 Task: In the Contact  Mia_Taylor@Tutanota.com; add deal stage: 'Presentation scheduled'; Add amount '100000'; Select Deal Type: New Business; Select priority: 'High'; Associate deal with contact: choose any two contacts and company: Select any company.. Logged in from softage.1@softage.net
Action: Mouse moved to (85, 57)
Screenshot: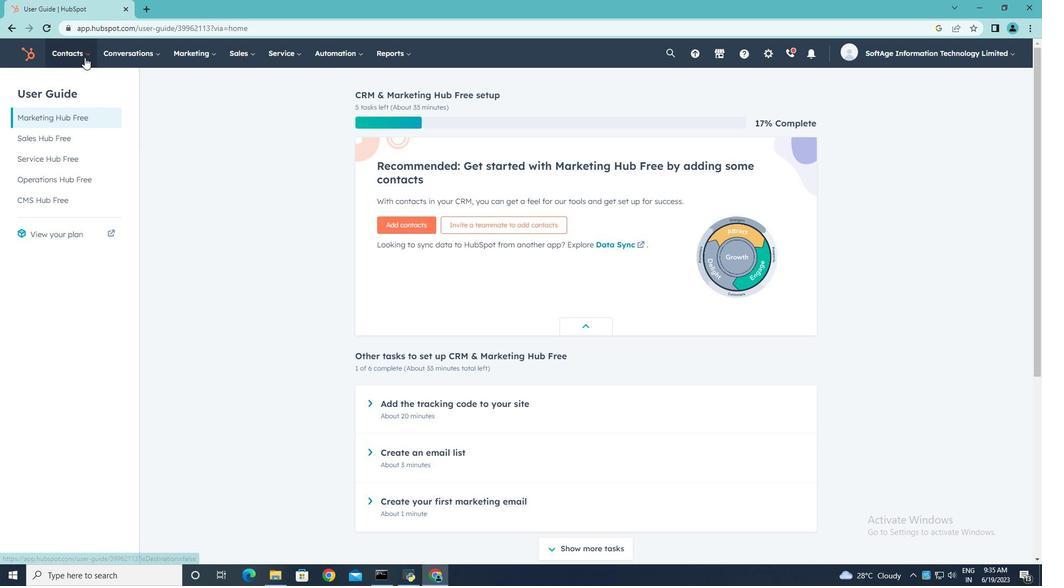 
Action: Mouse pressed left at (85, 57)
Screenshot: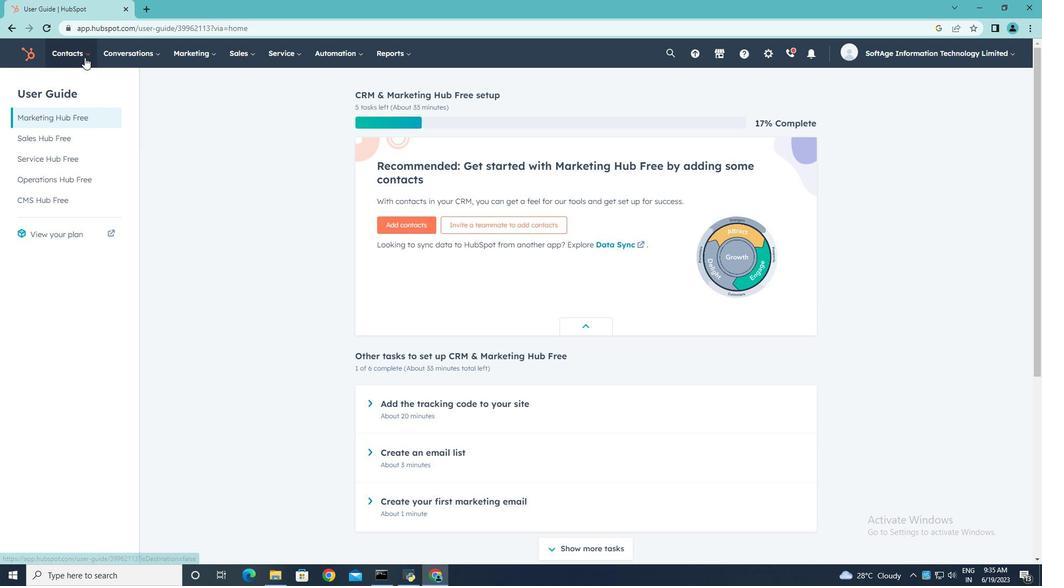
Action: Mouse moved to (81, 83)
Screenshot: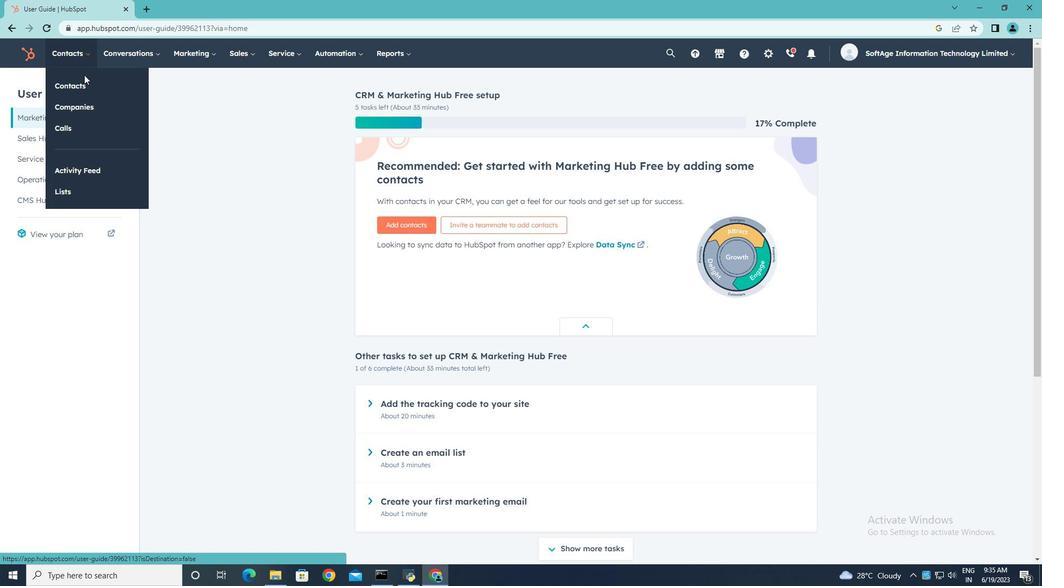 
Action: Mouse pressed left at (81, 83)
Screenshot: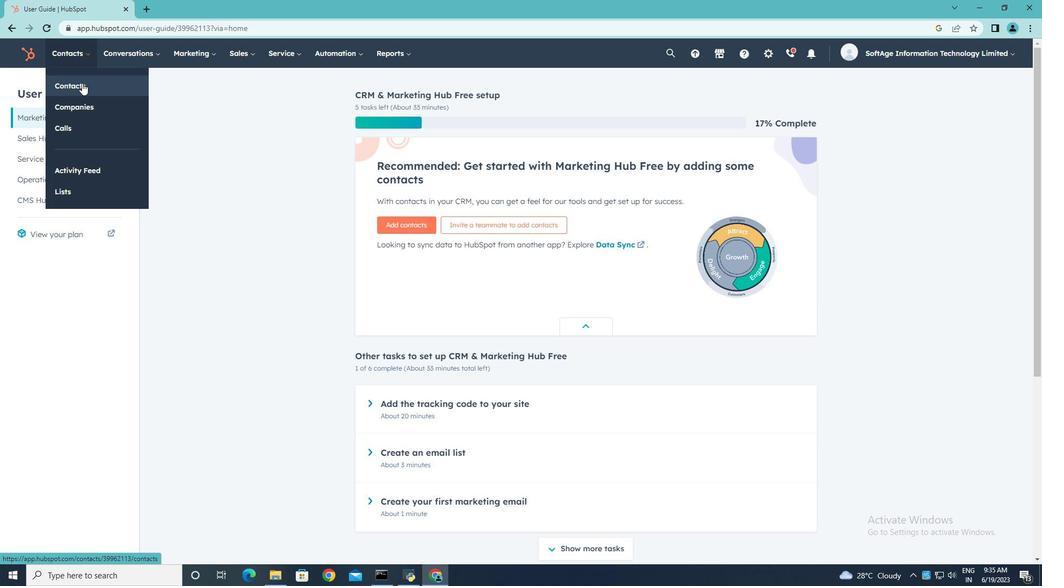 
Action: Mouse moved to (123, 176)
Screenshot: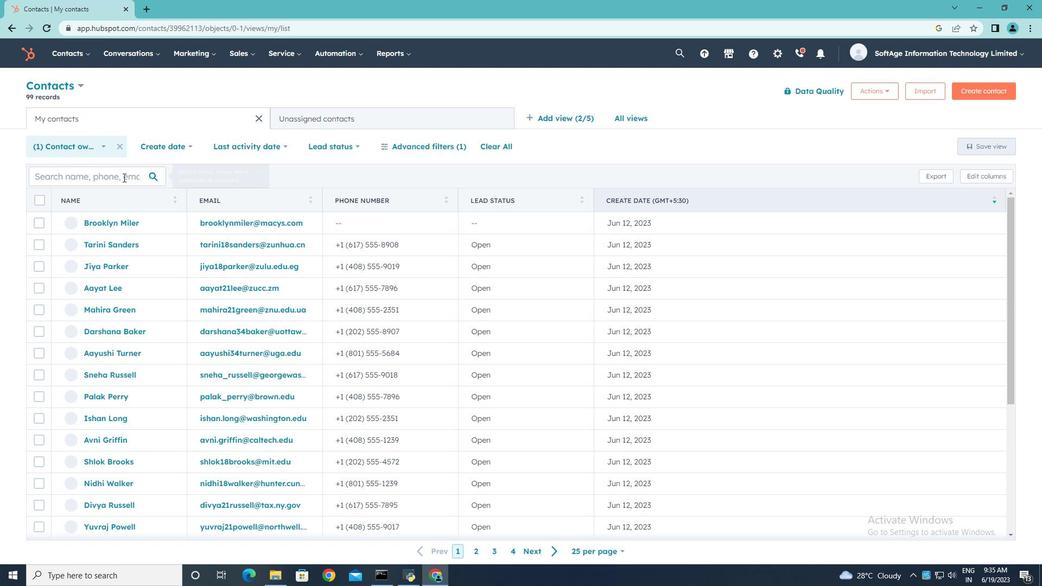 
Action: Mouse pressed left at (123, 176)
Screenshot: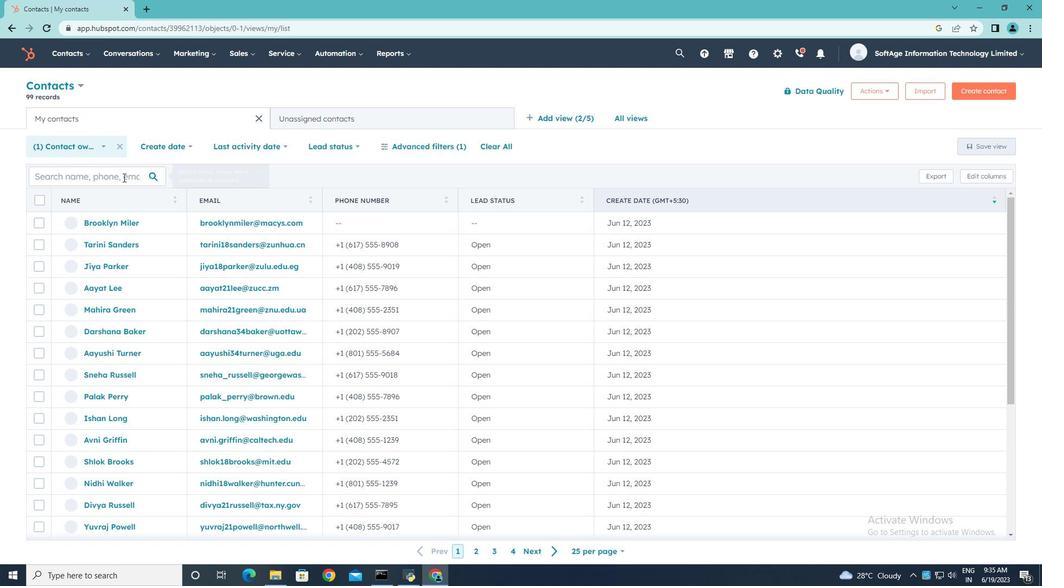 
Action: Key pressed <Key.shift>Mia<Key.shift_r>_<Key.shift>Tayo<Key.backspace>lor<Key.shift>@<Key.shift>Tutanota.com
Screenshot: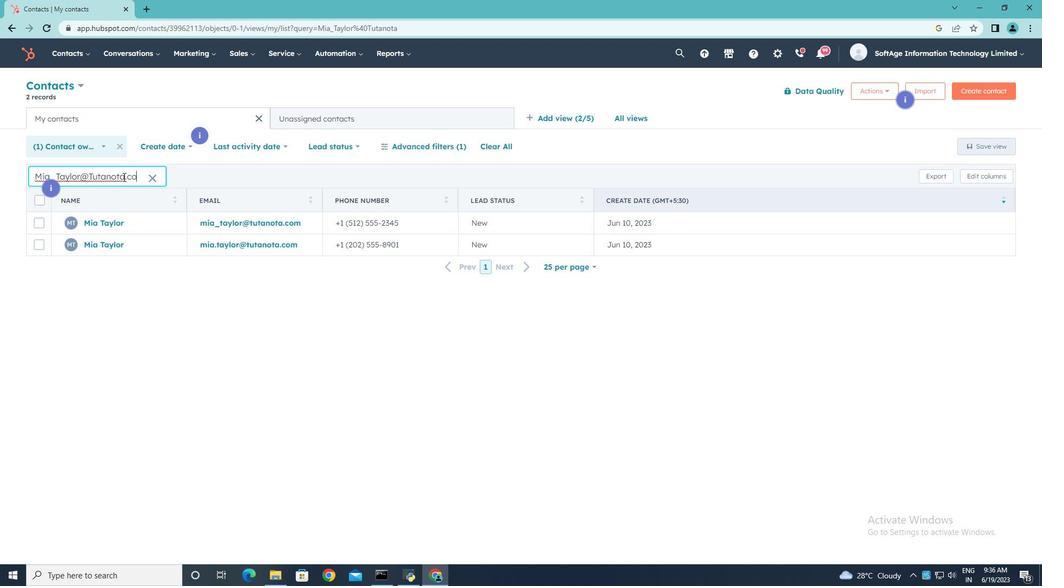 
Action: Mouse moved to (117, 223)
Screenshot: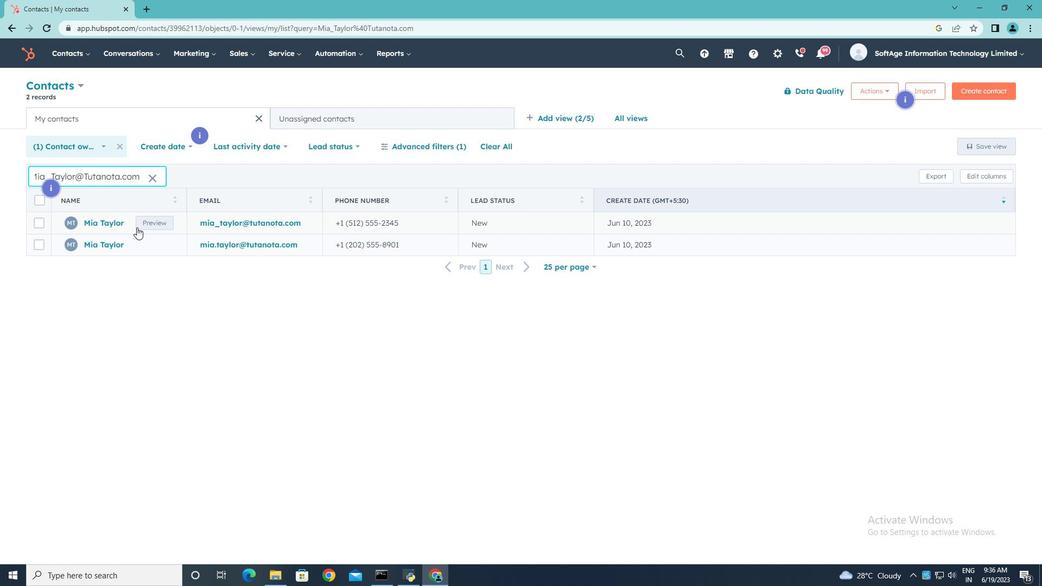 
Action: Mouse pressed left at (117, 223)
Screenshot: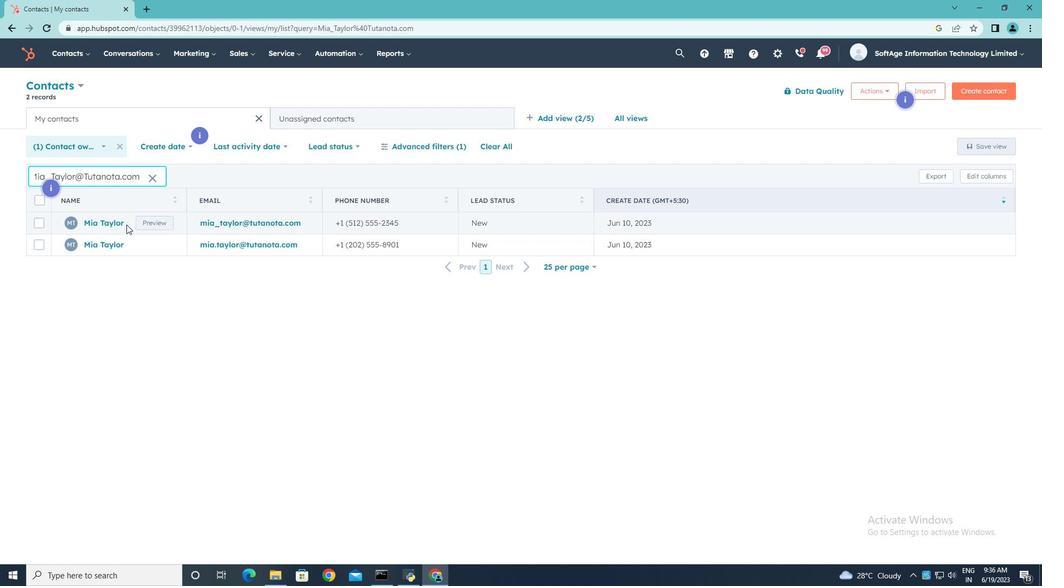 
Action: Mouse moved to (701, 379)
Screenshot: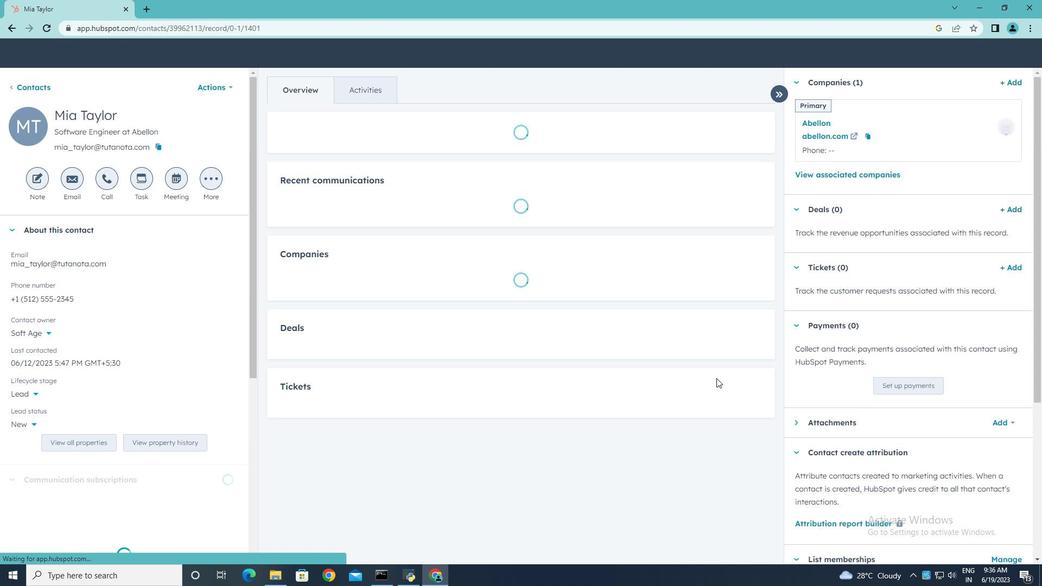 
Action: Mouse scrolled (701, 379) with delta (0, 0)
Screenshot: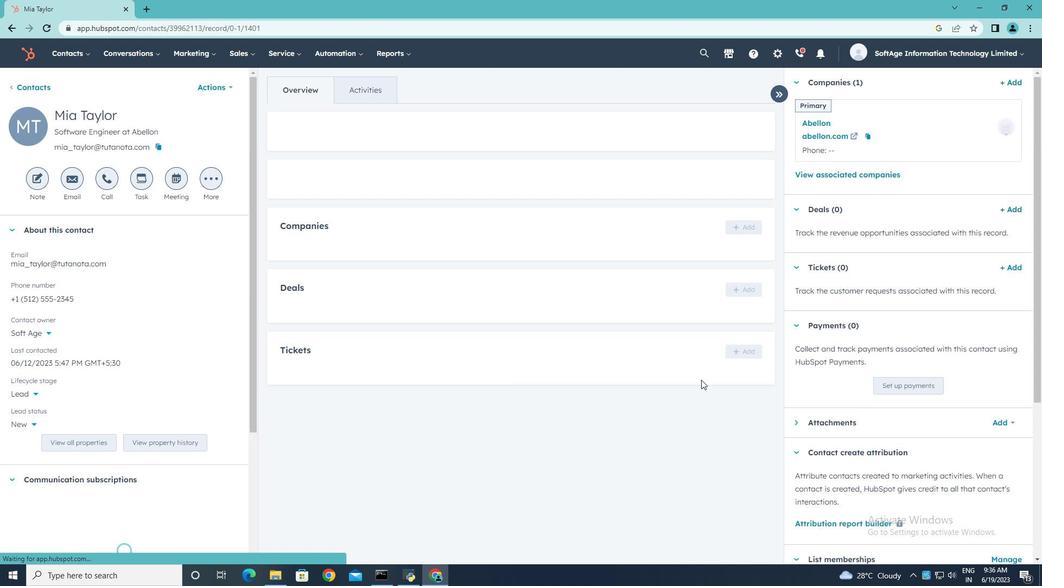 
Action: Mouse scrolled (701, 379) with delta (0, 0)
Screenshot: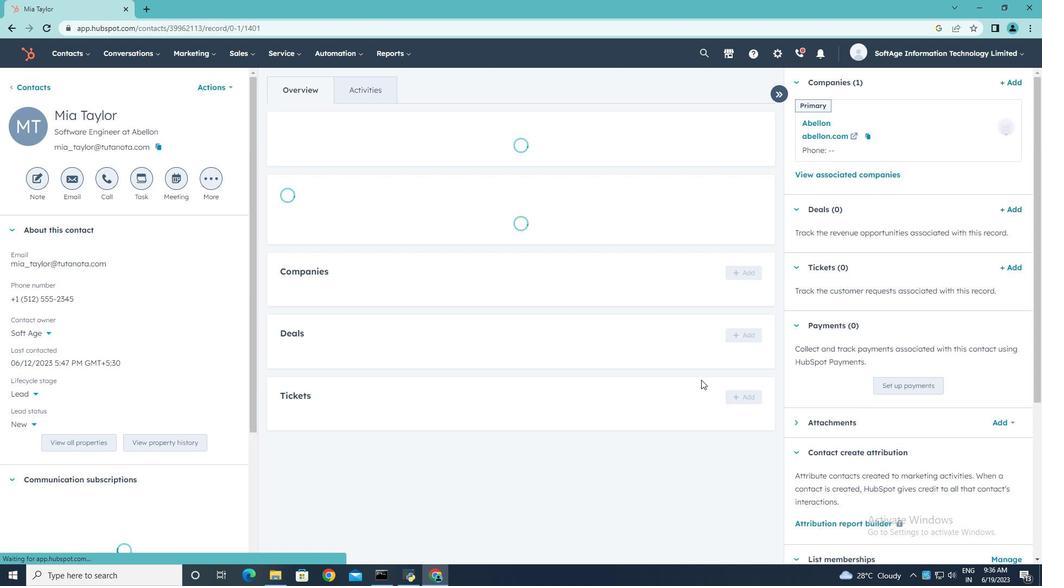 
Action: Mouse scrolled (701, 379) with delta (0, 0)
Screenshot: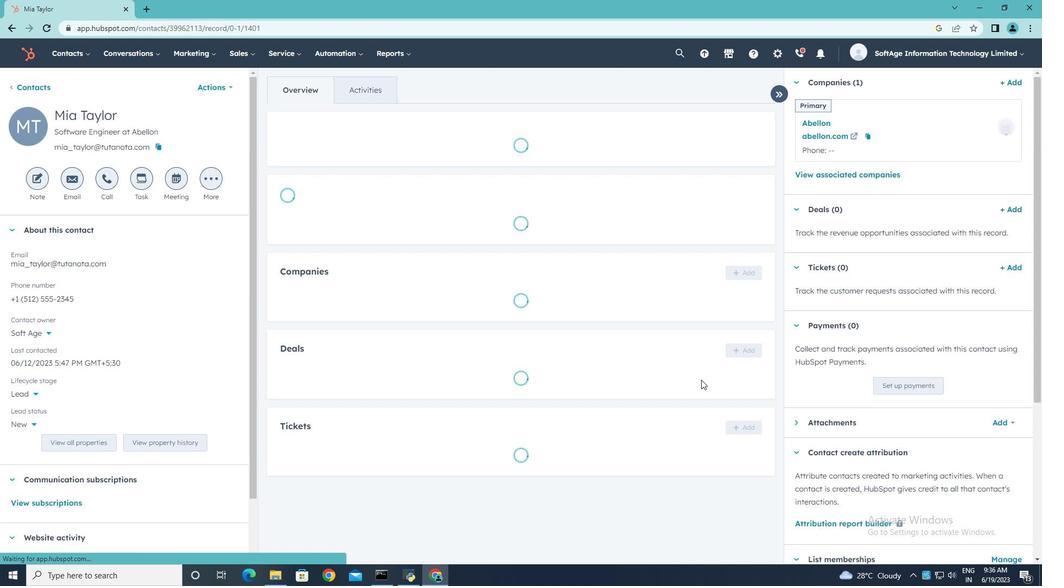 
Action: Mouse scrolled (701, 379) with delta (0, 0)
Screenshot: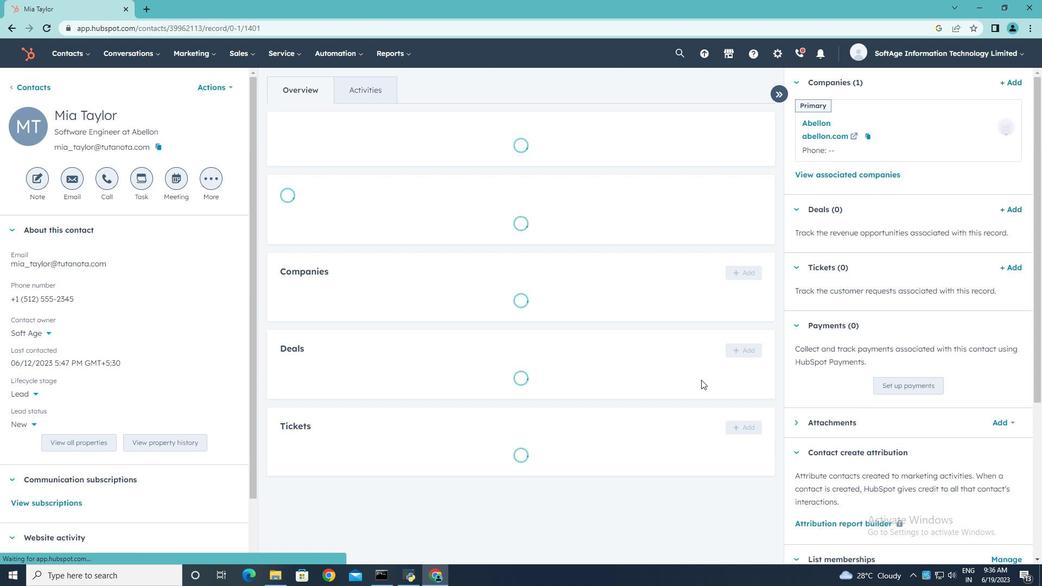 
Action: Mouse scrolled (701, 379) with delta (0, 0)
Screenshot: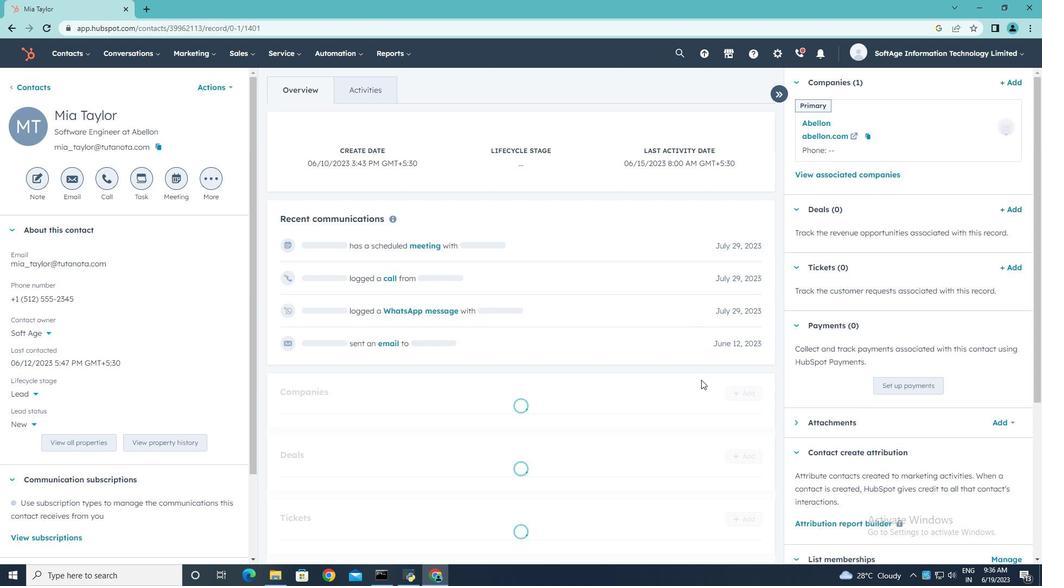
Action: Mouse scrolled (701, 379) with delta (0, 0)
Screenshot: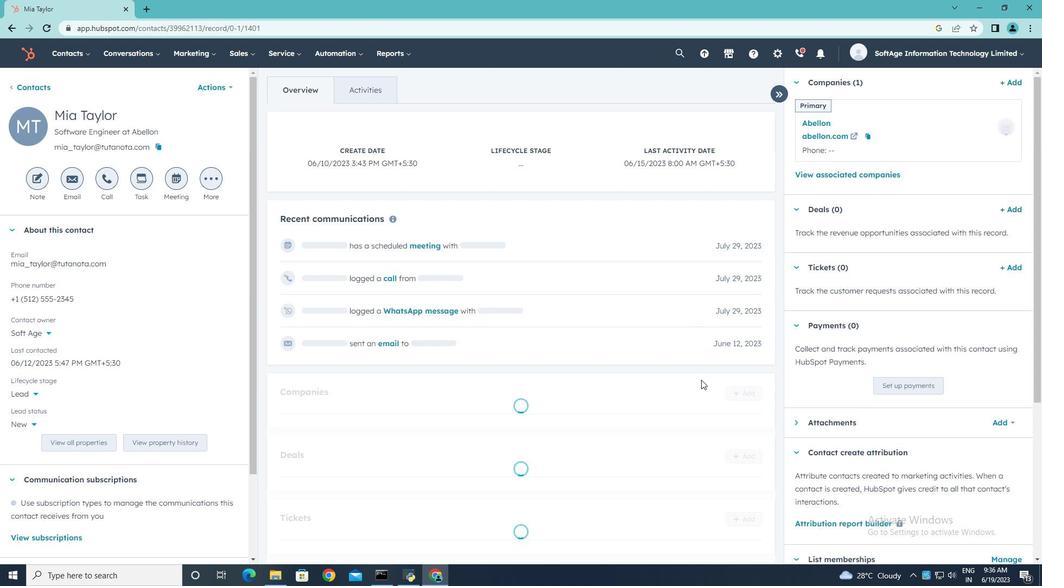 
Action: Mouse scrolled (701, 379) with delta (0, 0)
Screenshot: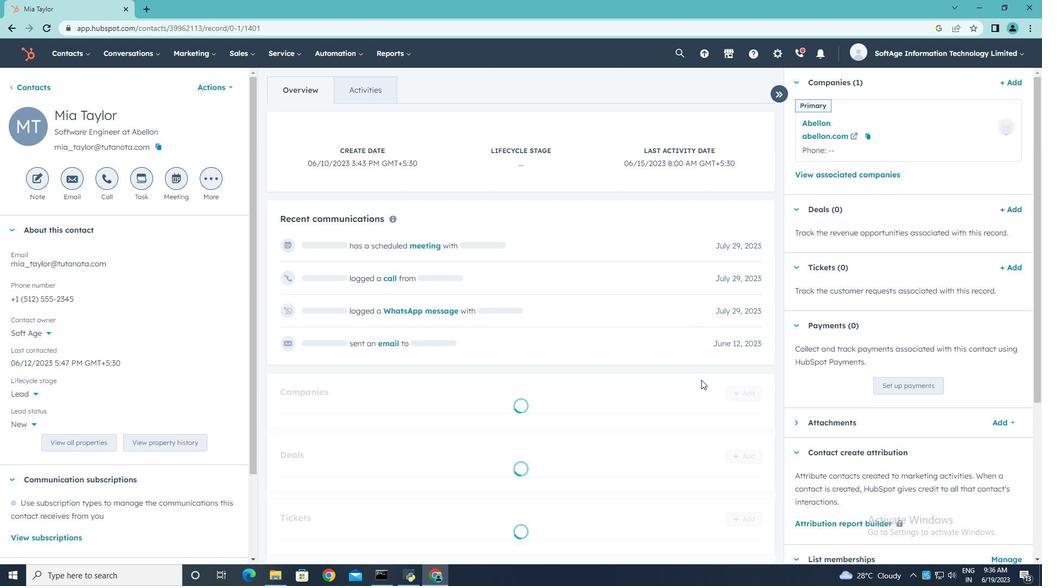 
Action: Mouse scrolled (701, 379) with delta (0, 0)
Screenshot: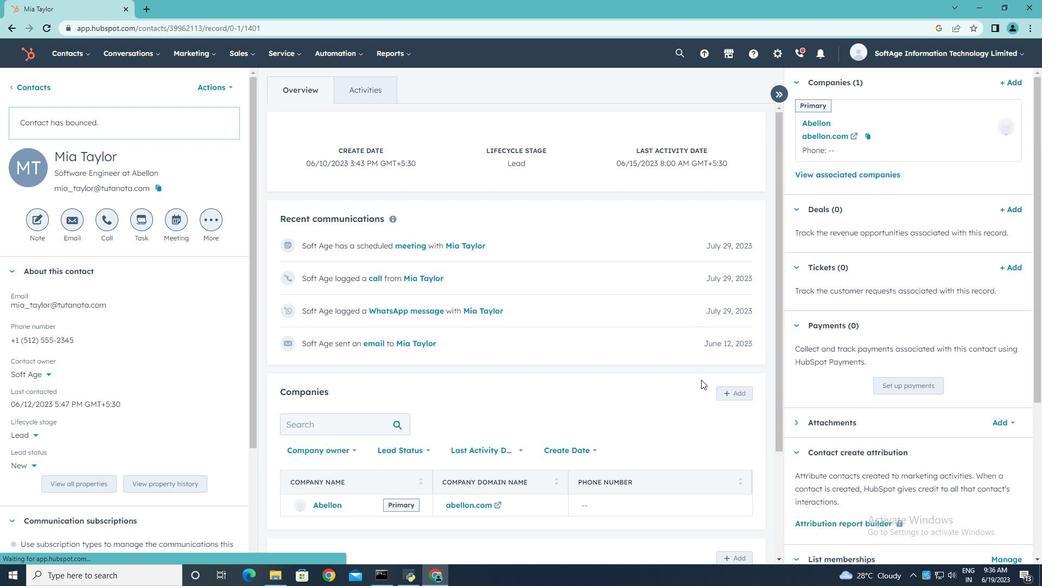 
Action: Mouse scrolled (701, 379) with delta (0, 0)
Screenshot: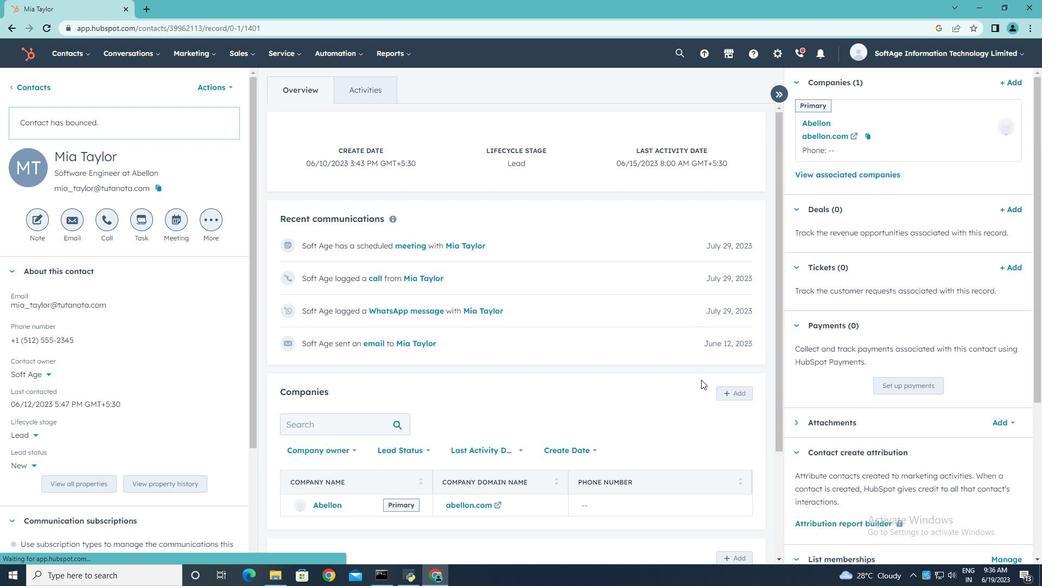 
Action: Mouse scrolled (701, 379) with delta (0, 0)
Screenshot: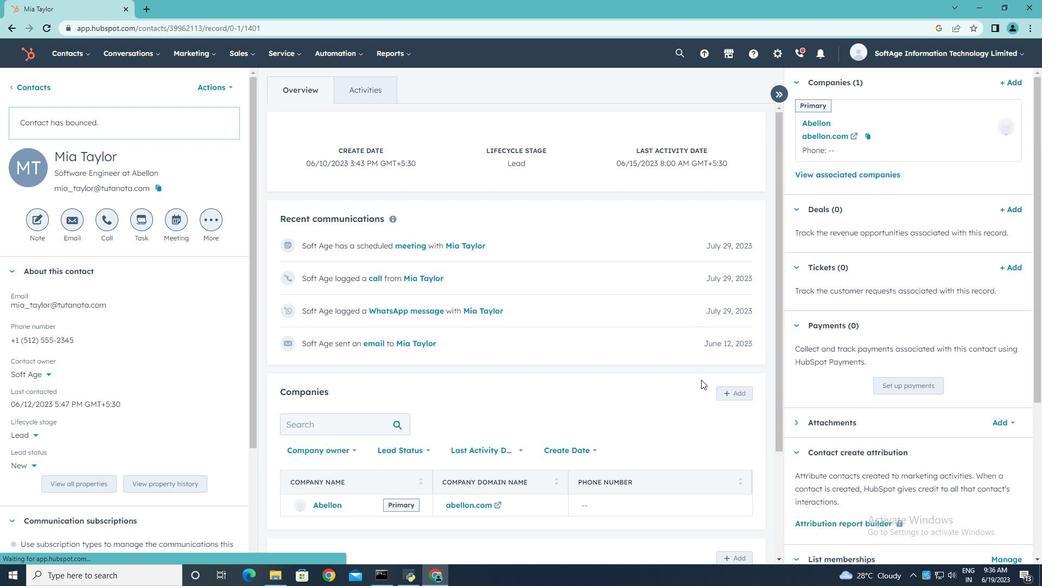 
Action: Mouse moved to (732, 414)
Screenshot: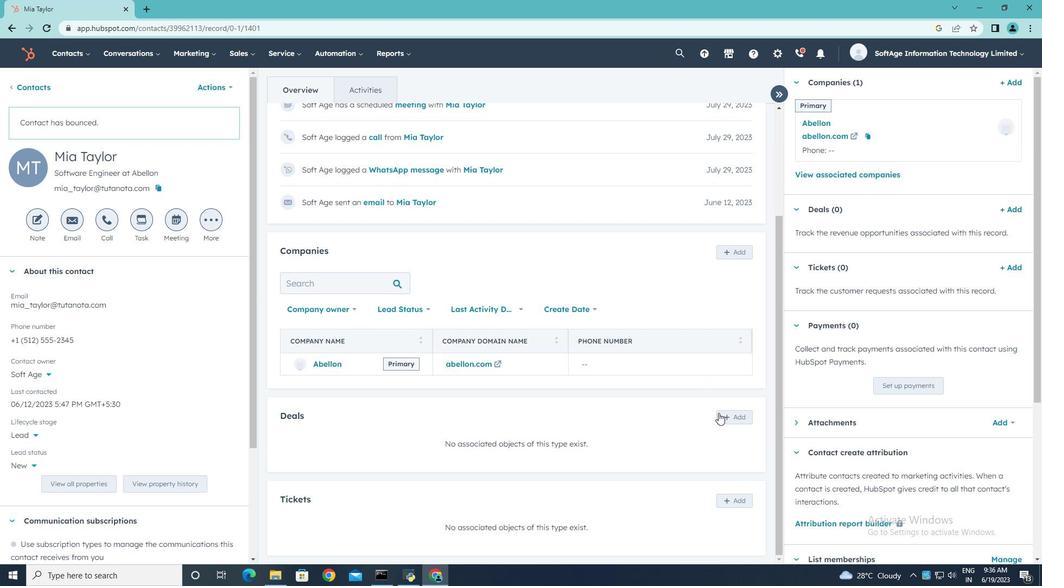
Action: Mouse pressed left at (732, 414)
Screenshot: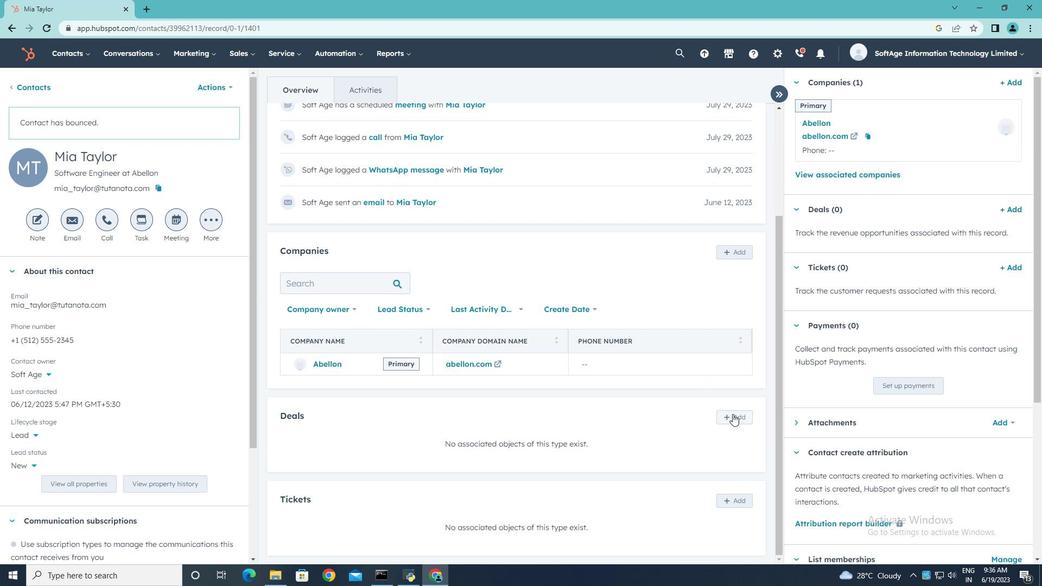 
Action: Mouse moved to (996, 280)
Screenshot: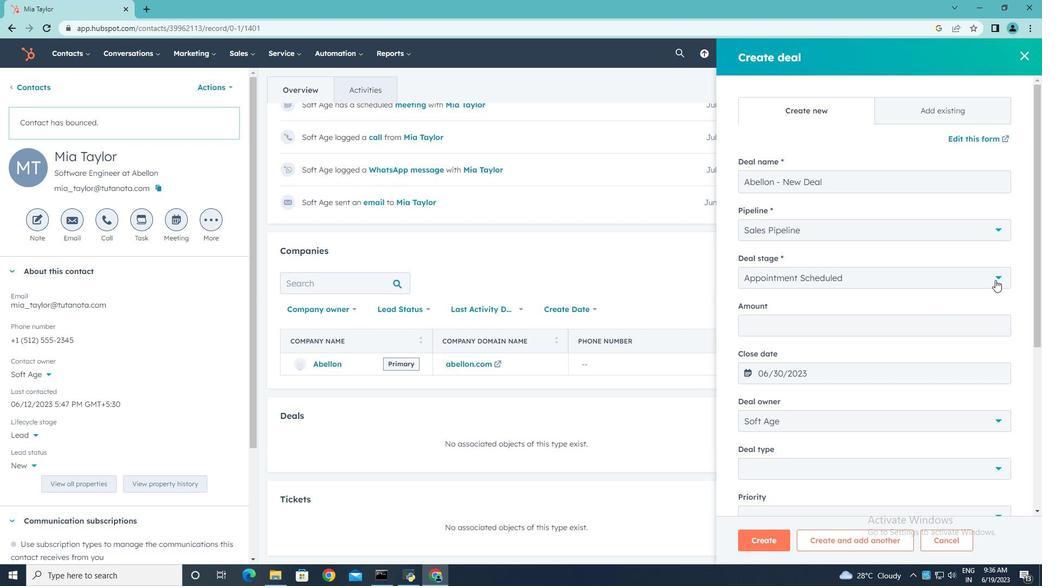 
Action: Mouse pressed left at (996, 280)
Screenshot: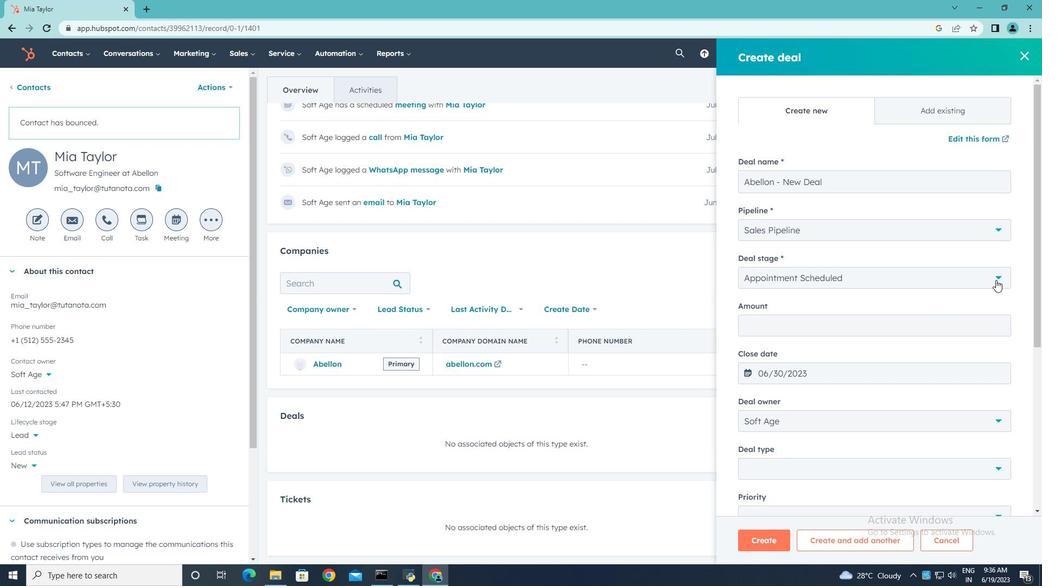 
Action: Mouse moved to (881, 376)
Screenshot: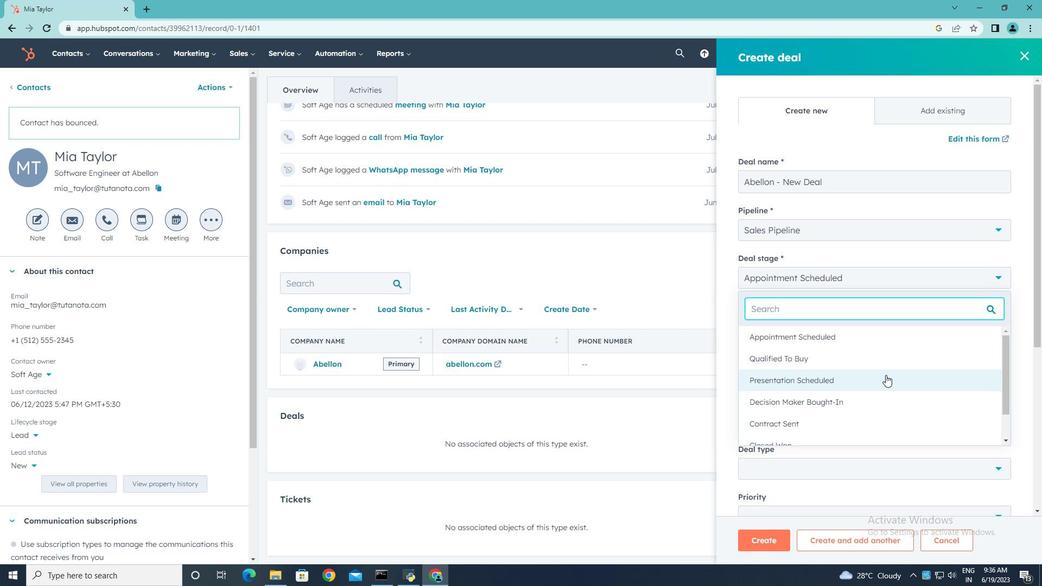 
Action: Mouse pressed left at (881, 376)
Screenshot: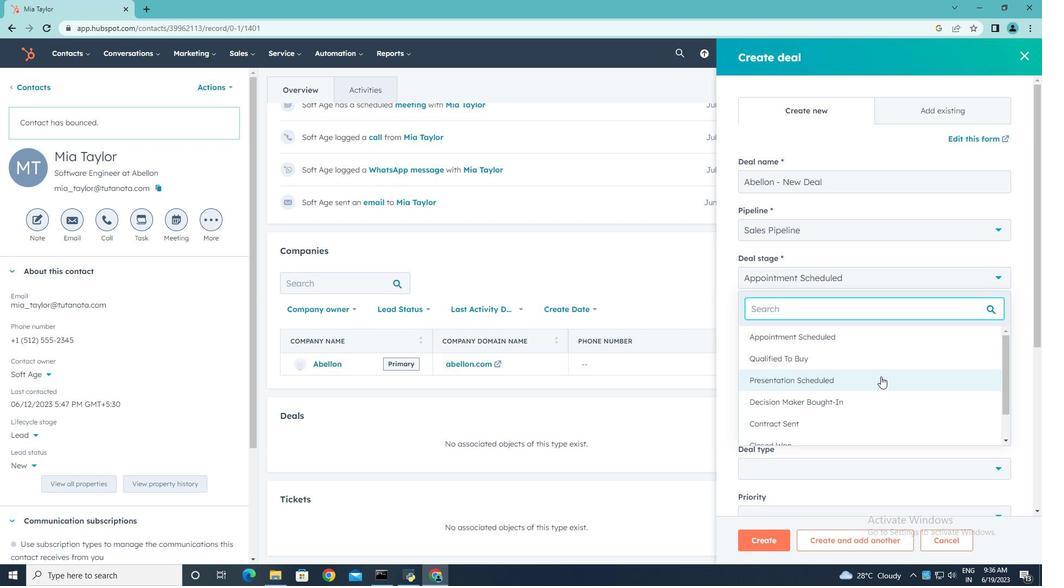 
Action: Mouse moved to (800, 324)
Screenshot: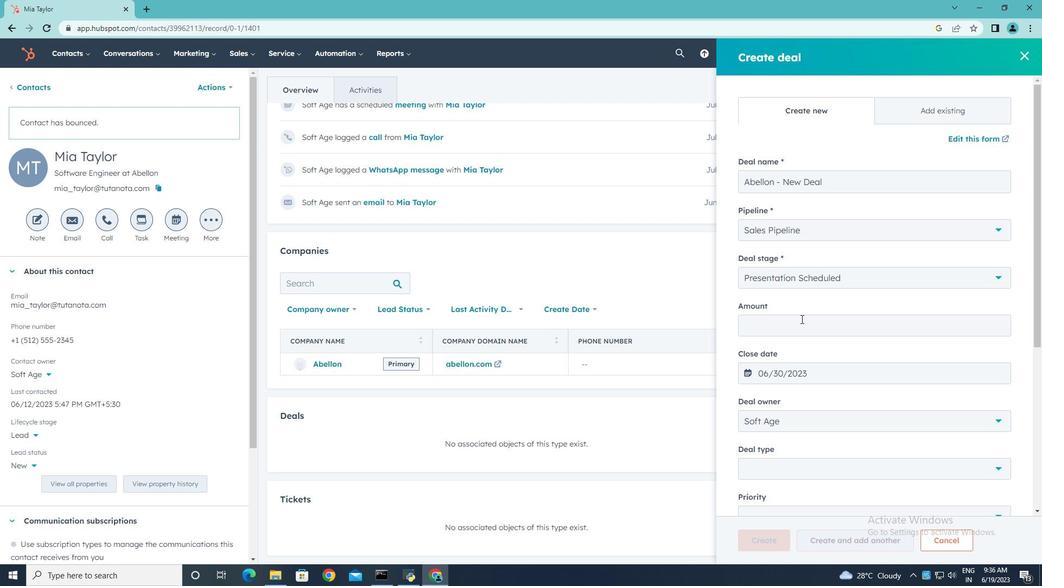 
Action: Mouse pressed left at (800, 324)
Screenshot: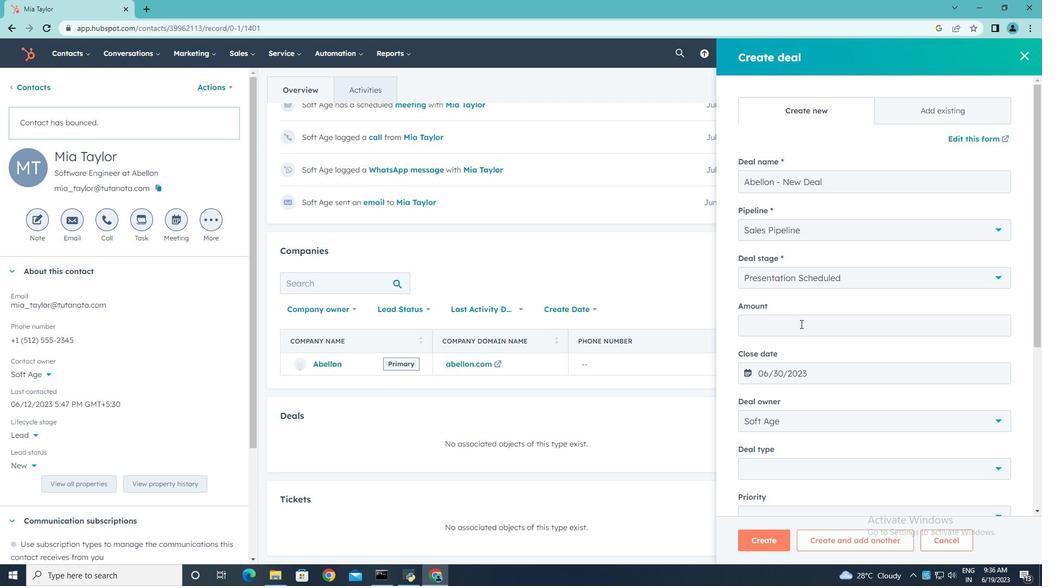 
Action: Key pressed 100000
Screenshot: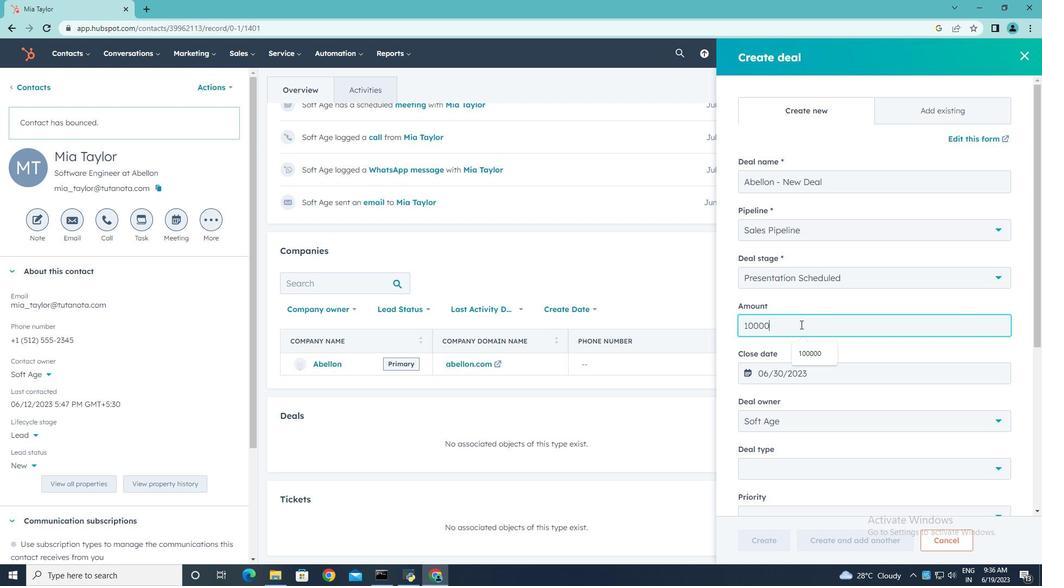
Action: Mouse moved to (997, 469)
Screenshot: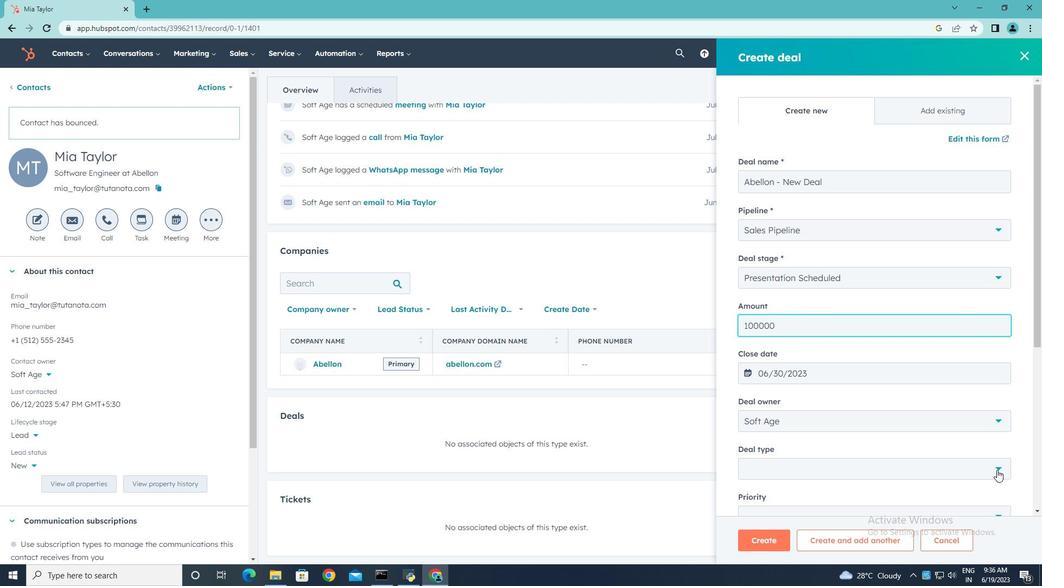 
Action: Mouse pressed left at (997, 469)
Screenshot: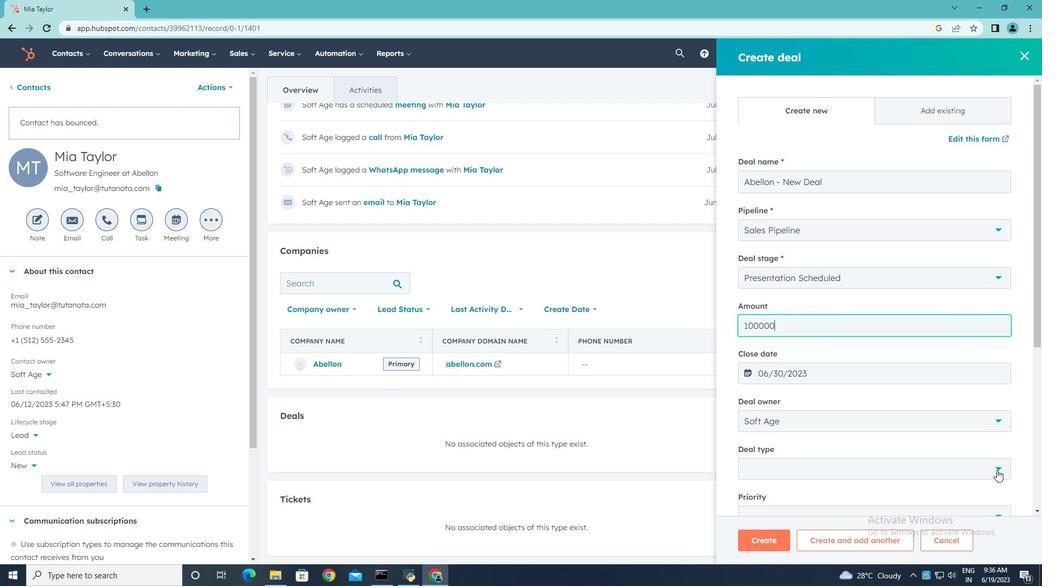
Action: Mouse moved to (808, 520)
Screenshot: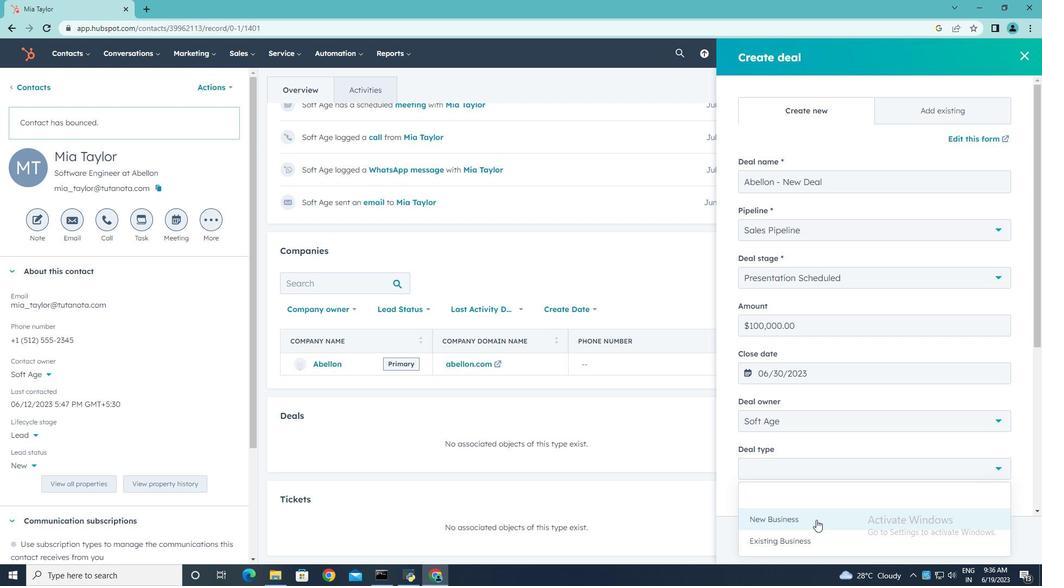 
Action: Mouse pressed left at (808, 520)
Screenshot: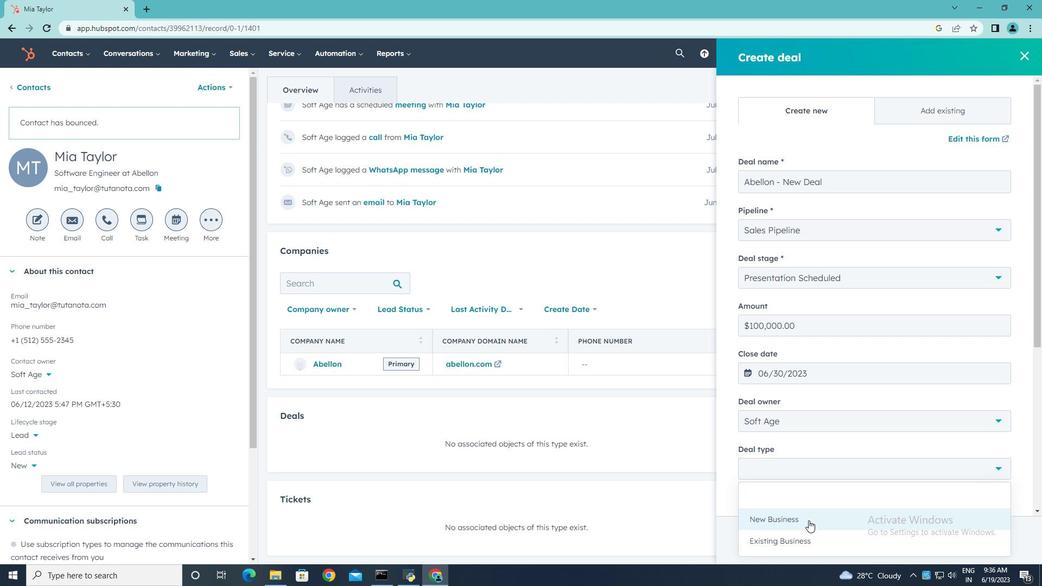 
Action: Mouse moved to (868, 493)
Screenshot: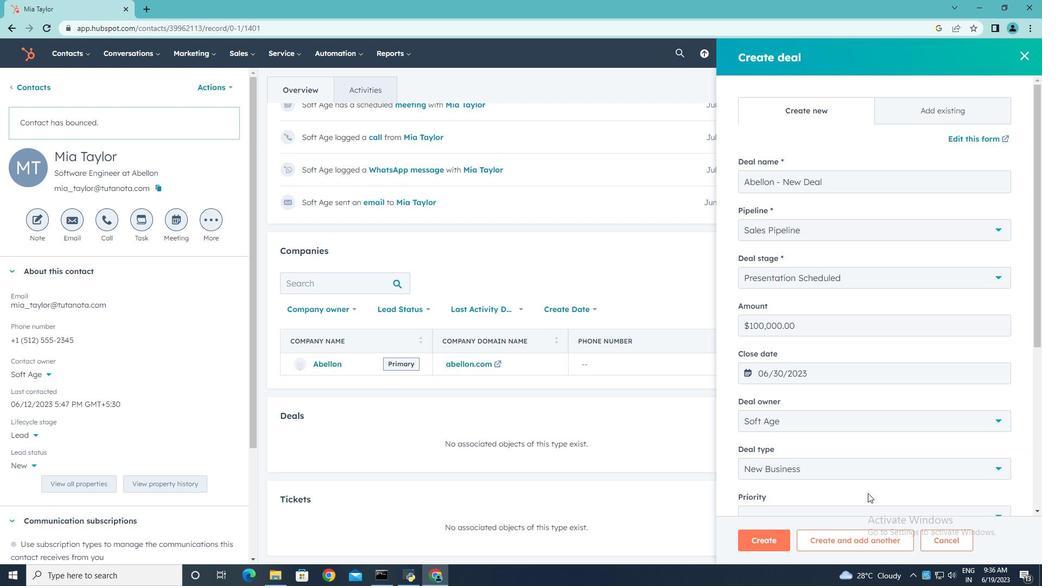 
Action: Mouse scrolled (868, 492) with delta (0, 0)
Screenshot: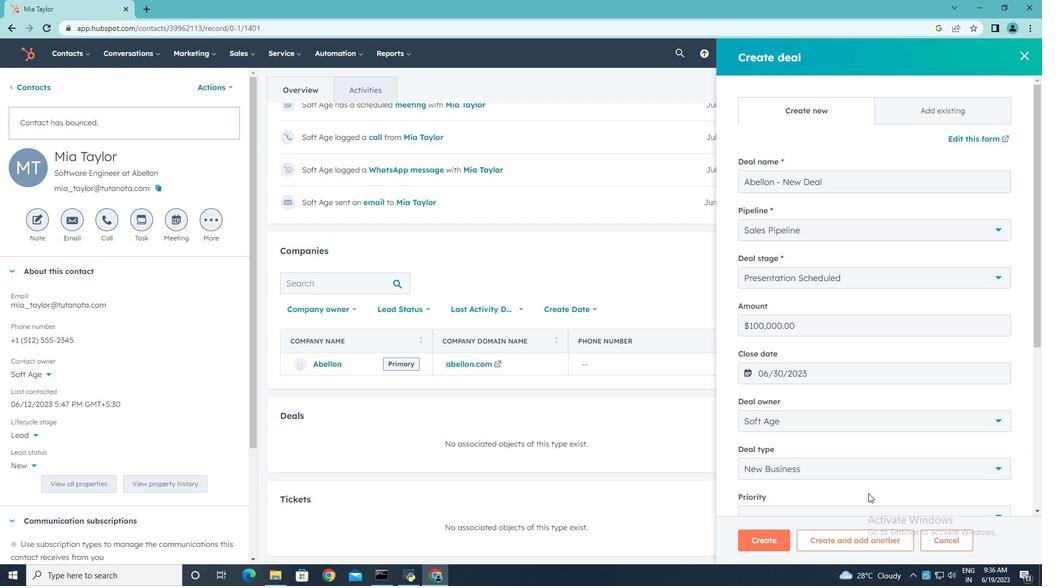 
Action: Mouse scrolled (868, 492) with delta (0, 0)
Screenshot: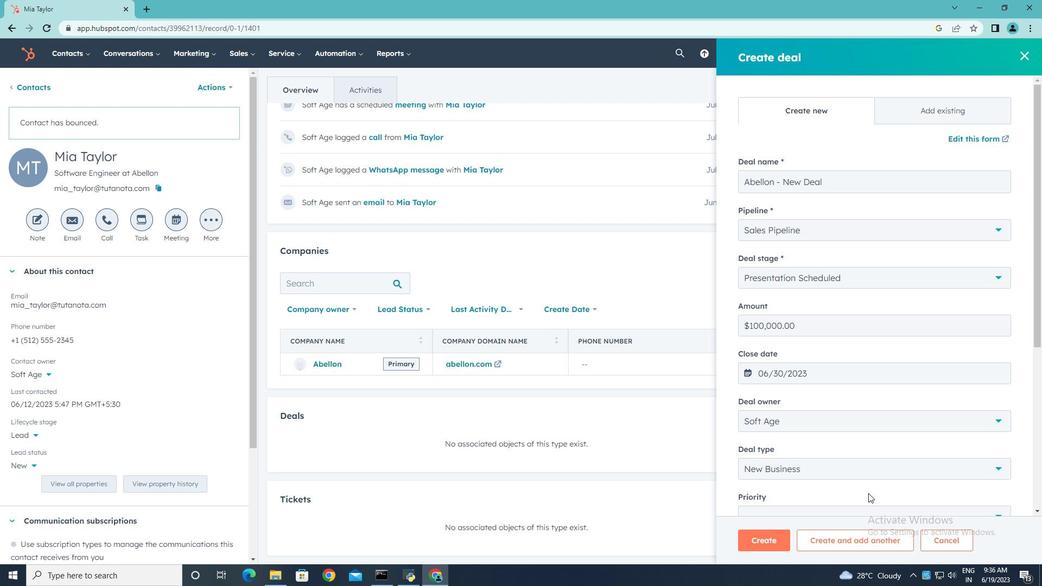 
Action: Mouse moved to (997, 409)
Screenshot: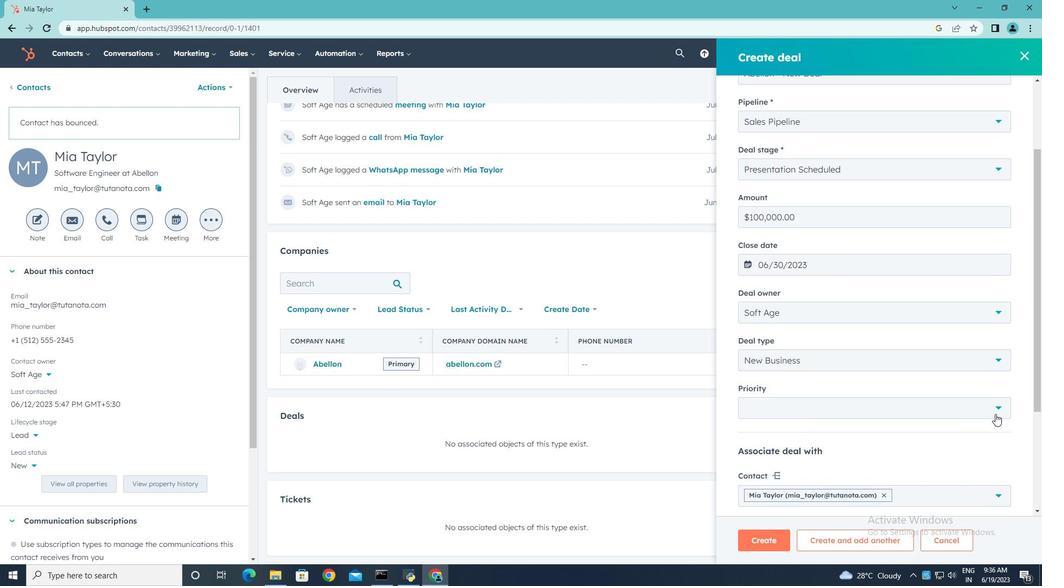
Action: Mouse pressed left at (997, 409)
Screenshot: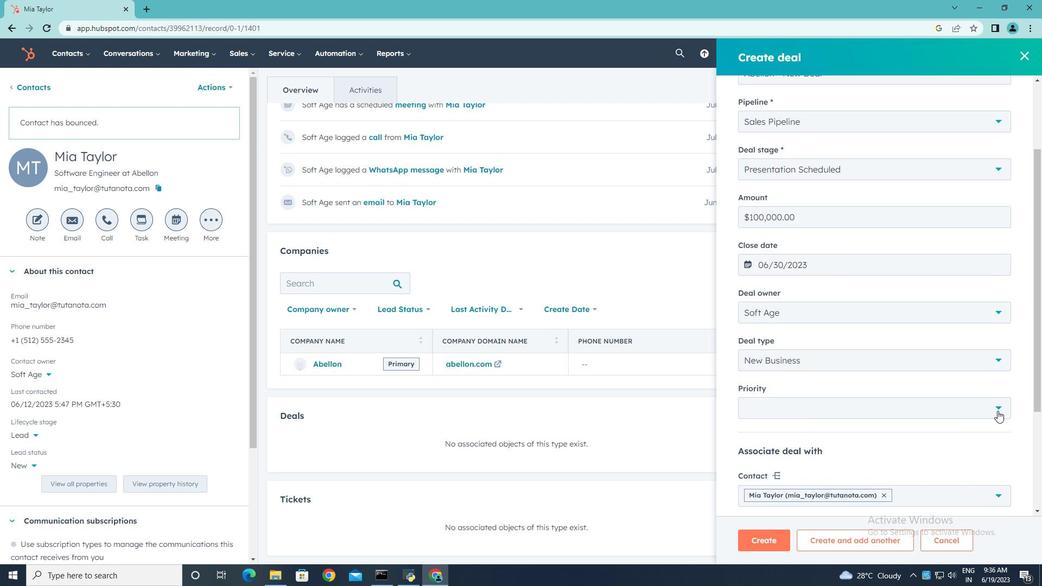 
Action: Mouse moved to (807, 499)
Screenshot: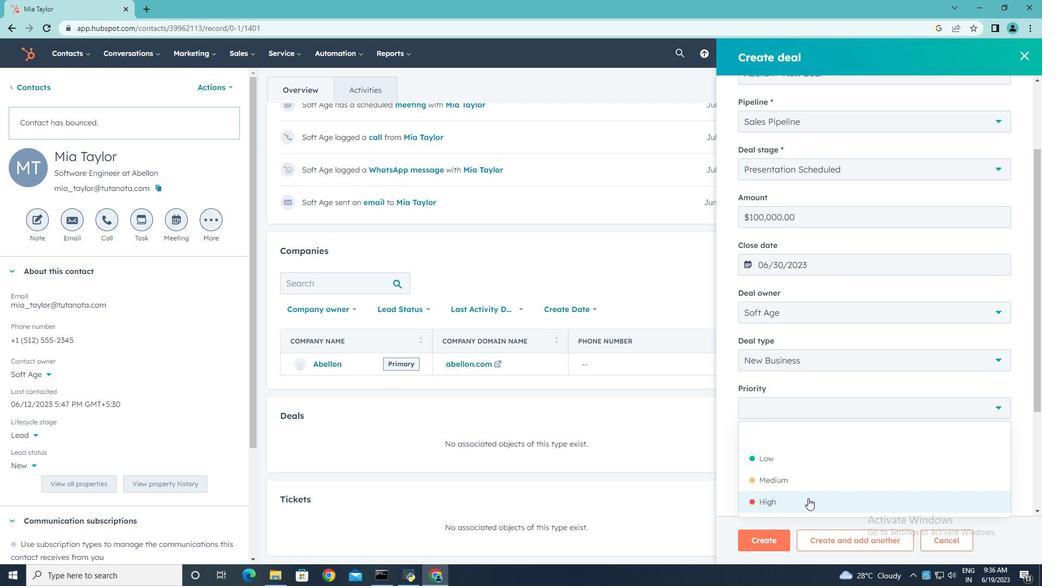 
Action: Mouse pressed left at (807, 499)
Screenshot: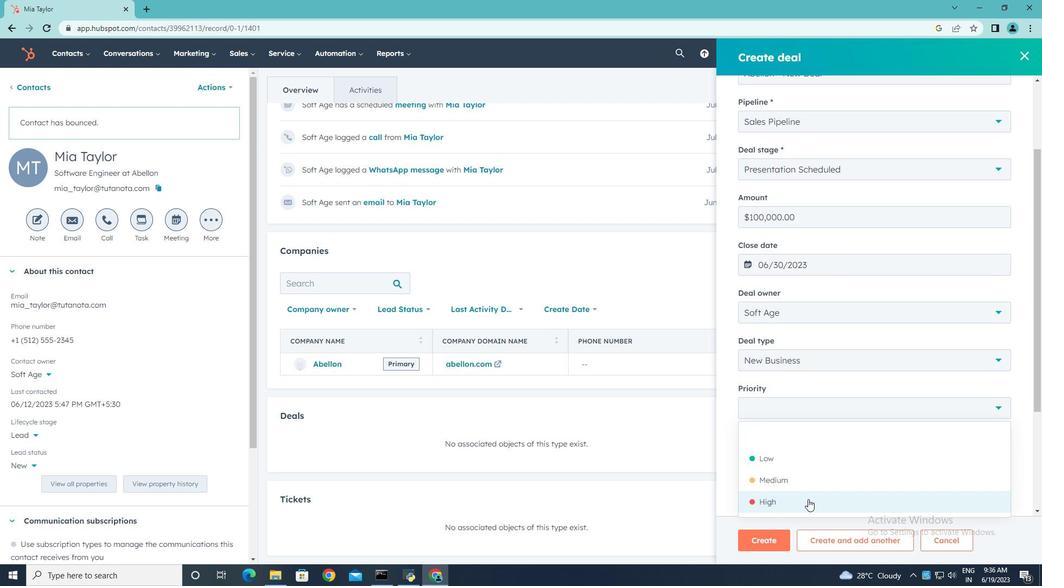 
Action: Mouse moved to (994, 492)
Screenshot: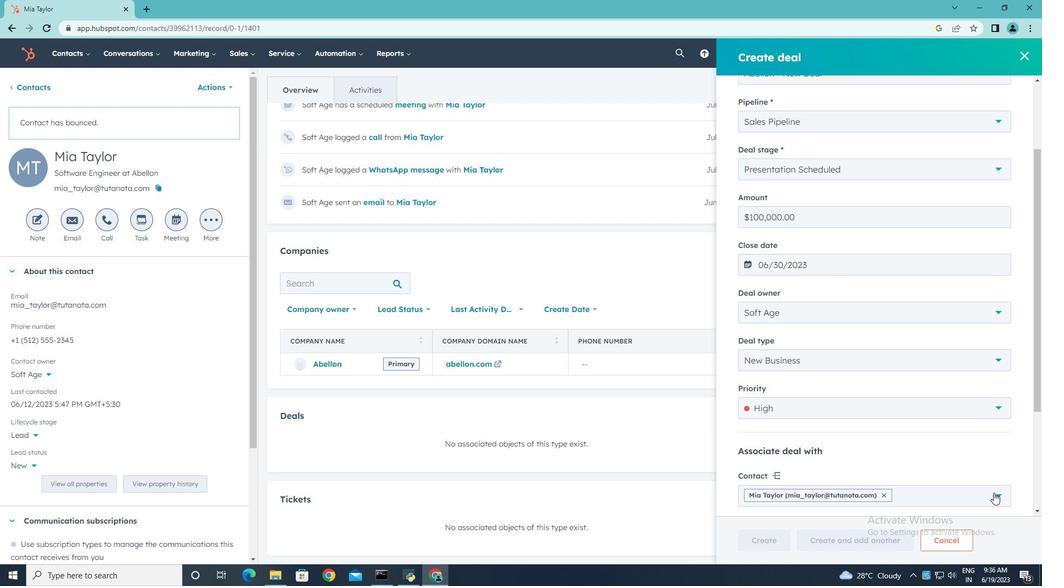 
Action: Mouse pressed left at (994, 492)
Screenshot: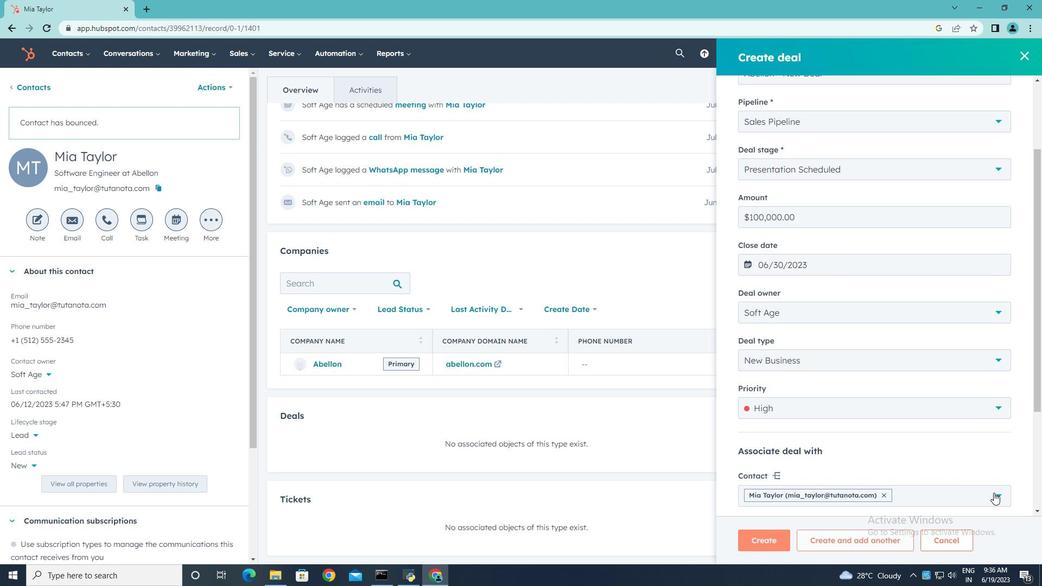 
Action: Mouse moved to (821, 442)
Screenshot: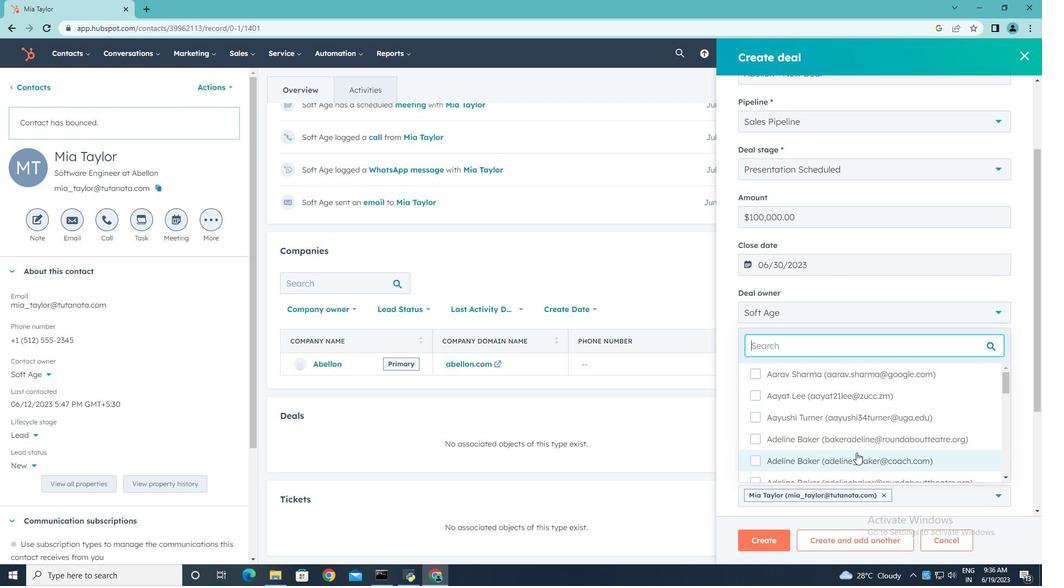 
Action: Mouse scrolled (821, 441) with delta (0, 0)
Screenshot: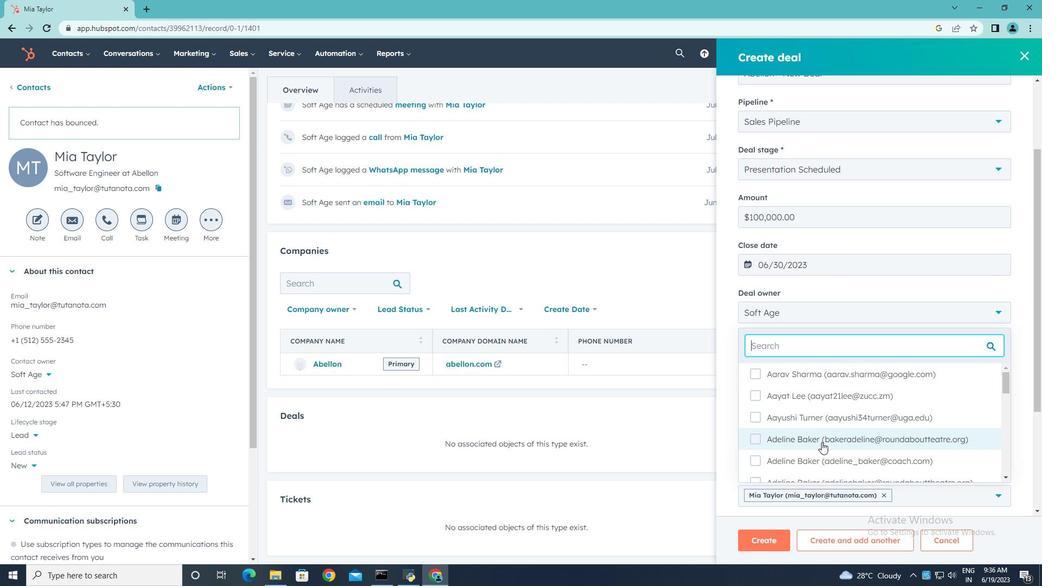 
Action: Mouse scrolled (821, 441) with delta (0, 0)
Screenshot: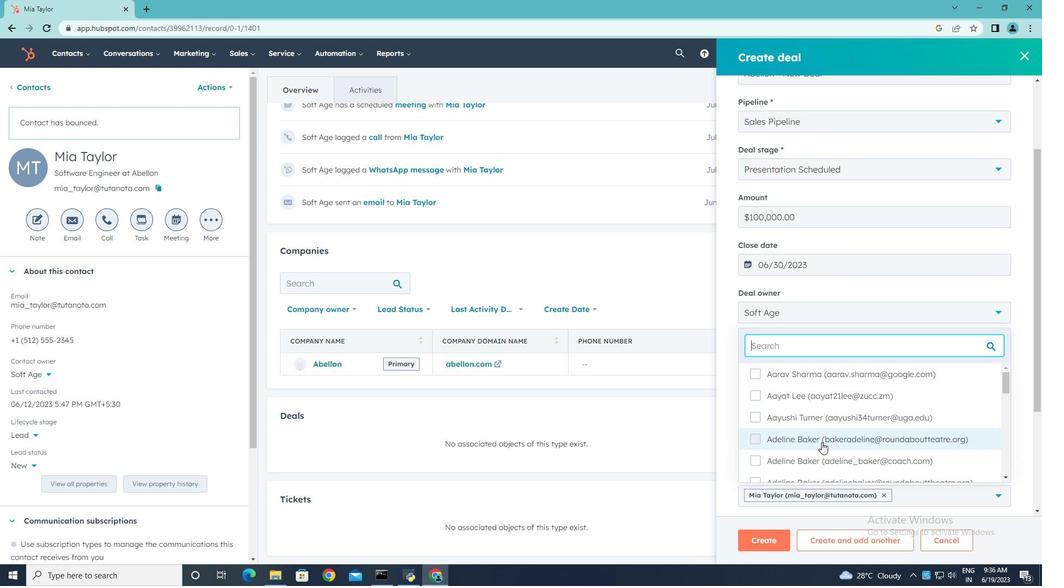 
Action: Mouse scrolled (821, 441) with delta (0, 0)
Screenshot: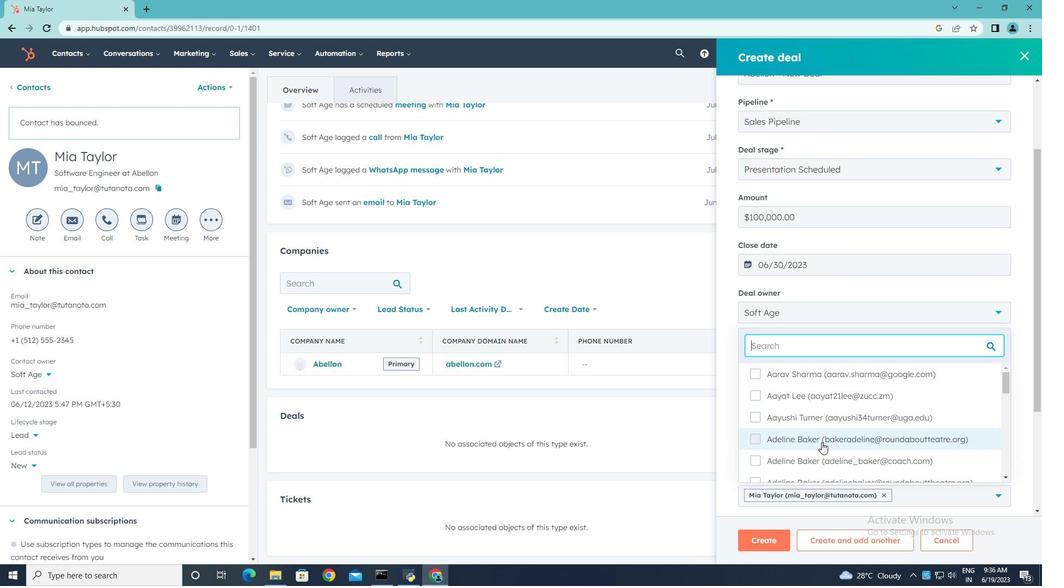 
Action: Mouse scrolled (821, 441) with delta (0, 0)
Screenshot: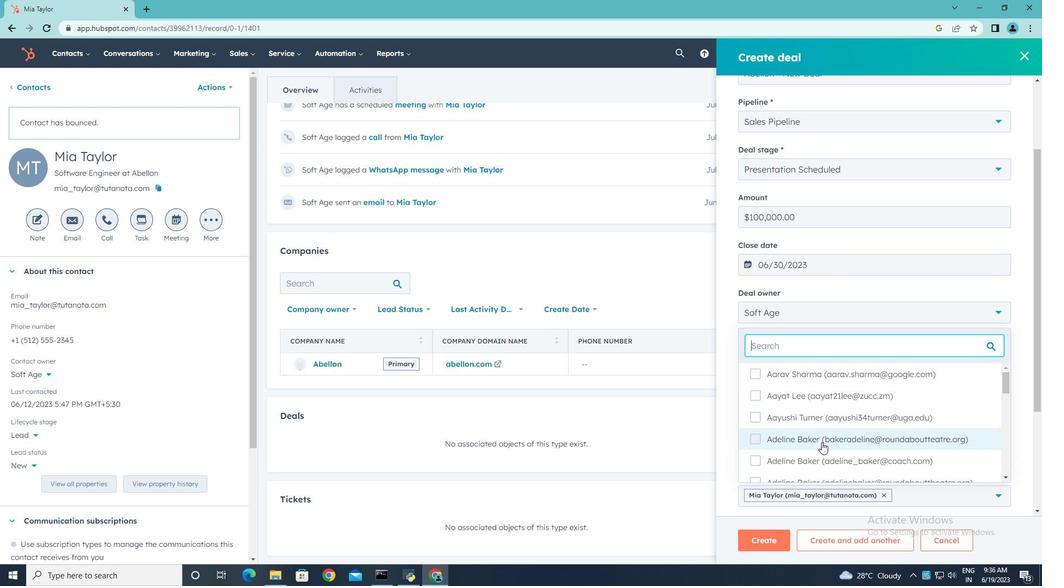 
Action: Mouse scrolled (821, 441) with delta (0, 0)
Screenshot: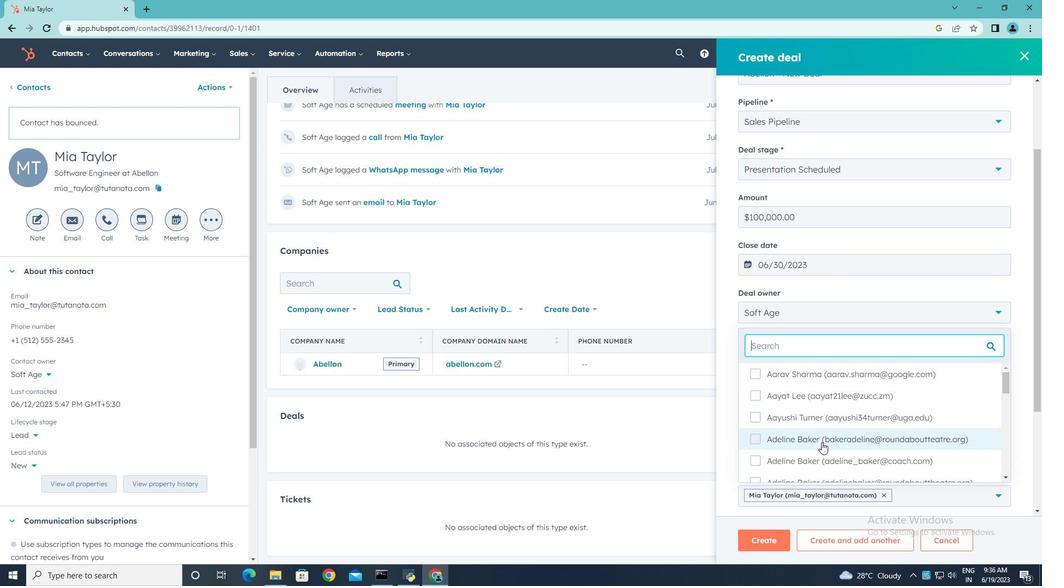 
Action: Mouse moved to (751, 410)
Screenshot: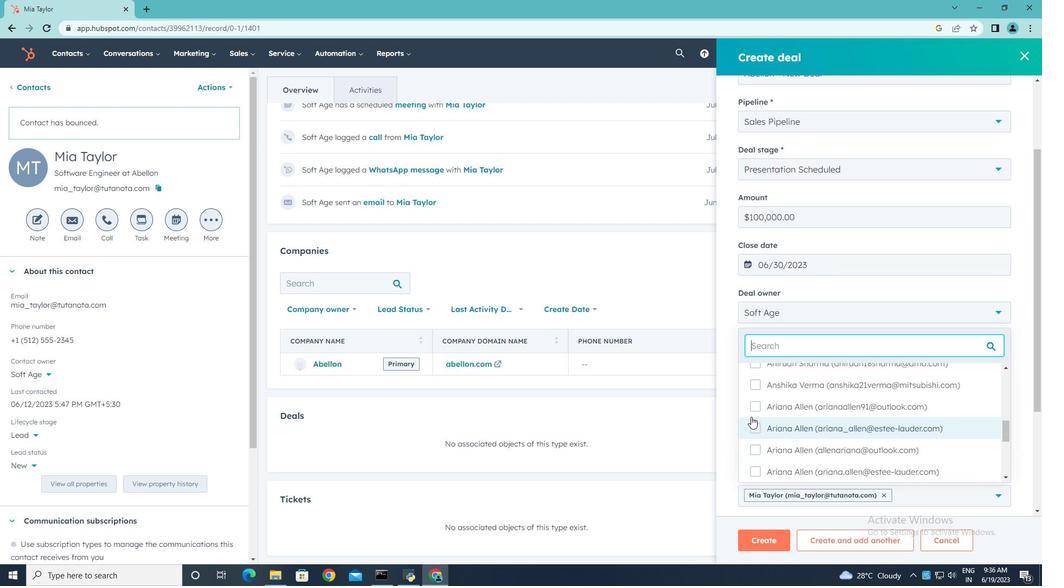 
Action: Mouse pressed left at (751, 410)
Screenshot: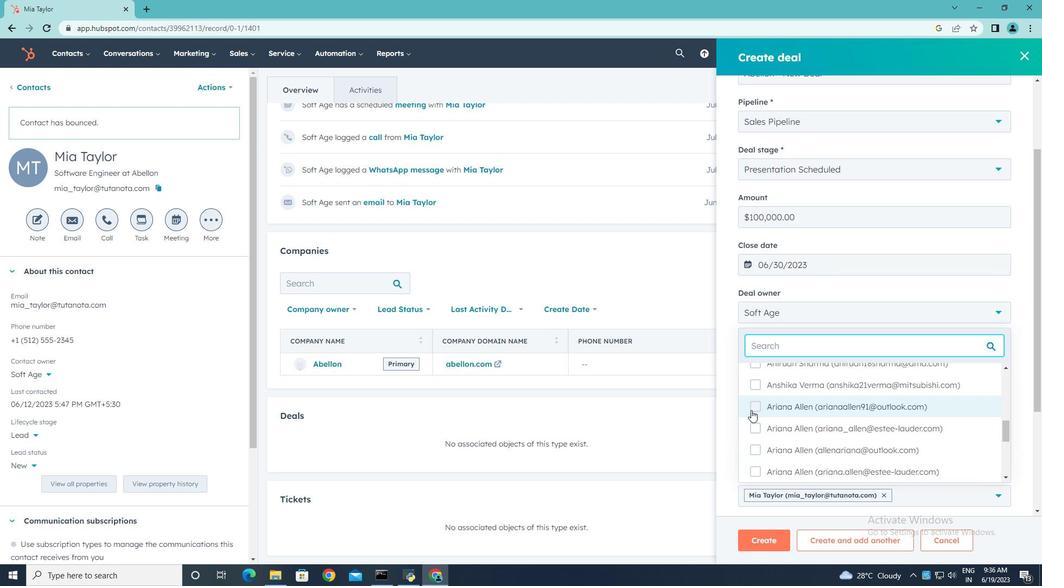 
Action: Mouse moved to (998, 502)
Screenshot: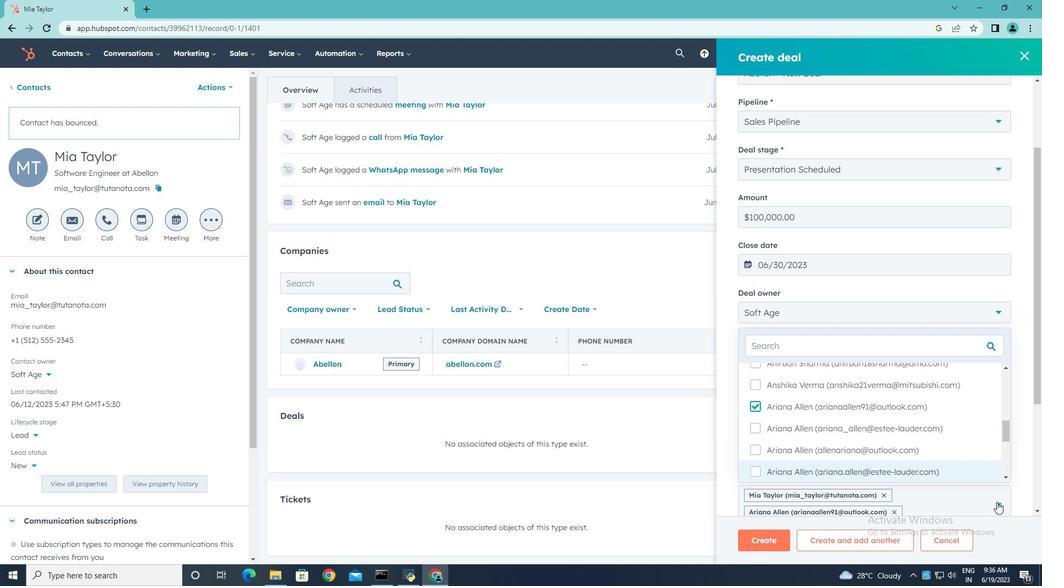 
Action: Mouse pressed left at (998, 502)
Screenshot: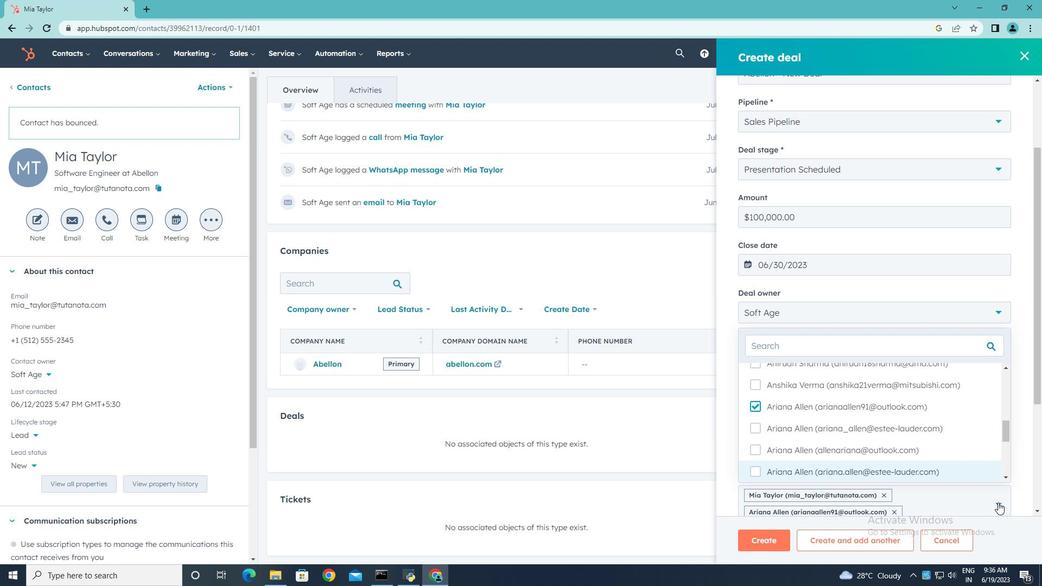 
Action: Mouse scrolled (998, 502) with delta (0, 0)
Screenshot: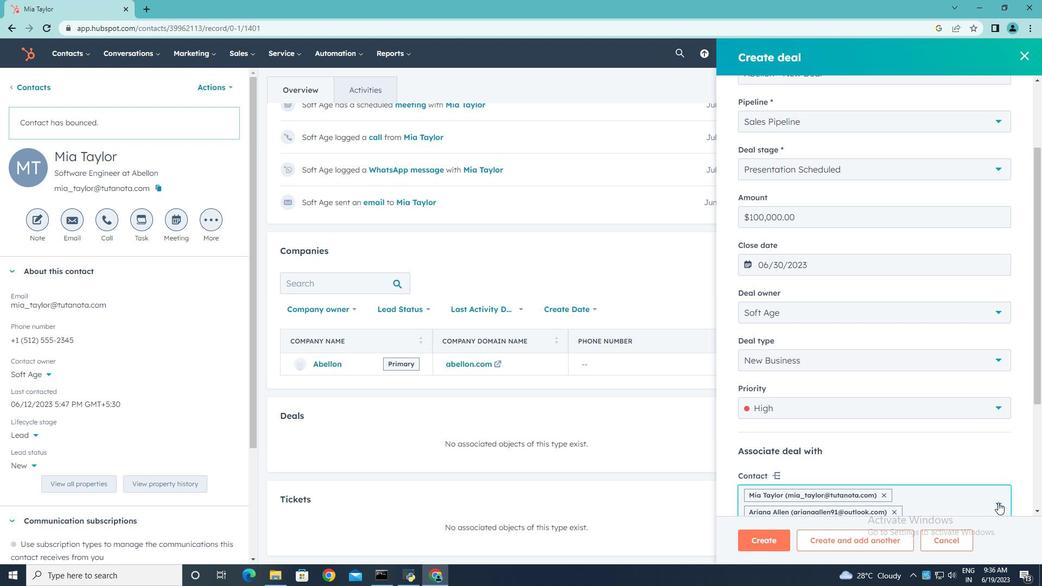
Action: Mouse scrolled (998, 502) with delta (0, 0)
Screenshot: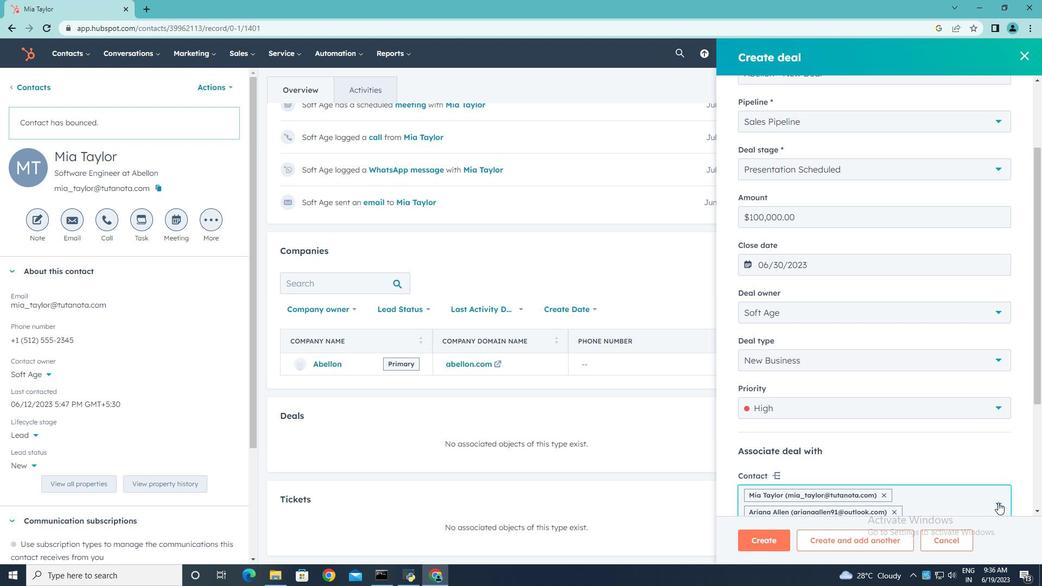 
Action: Mouse scrolled (998, 502) with delta (0, 0)
Screenshot: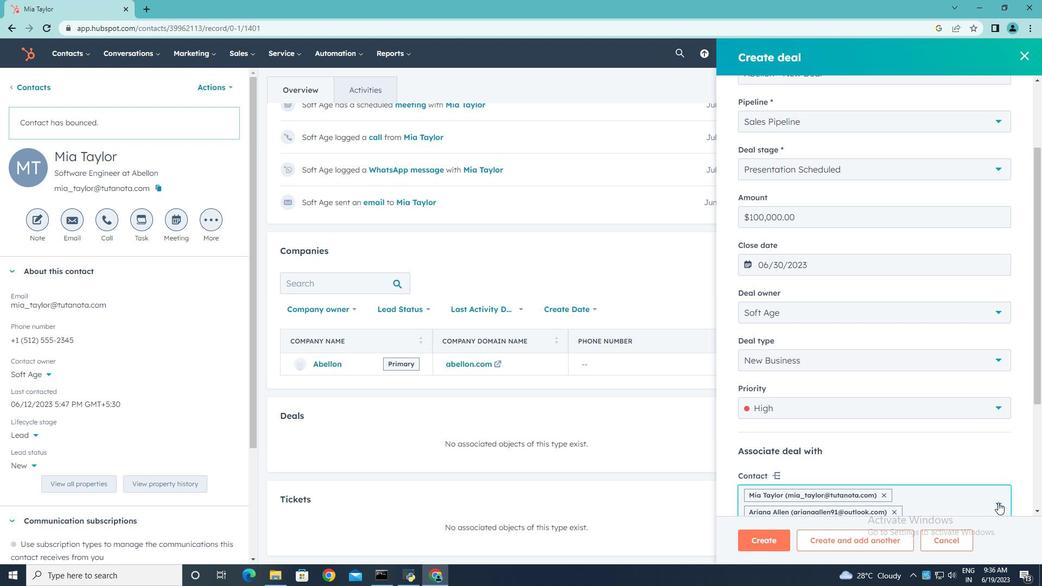 
Action: Mouse scrolled (998, 502) with delta (0, 0)
Screenshot: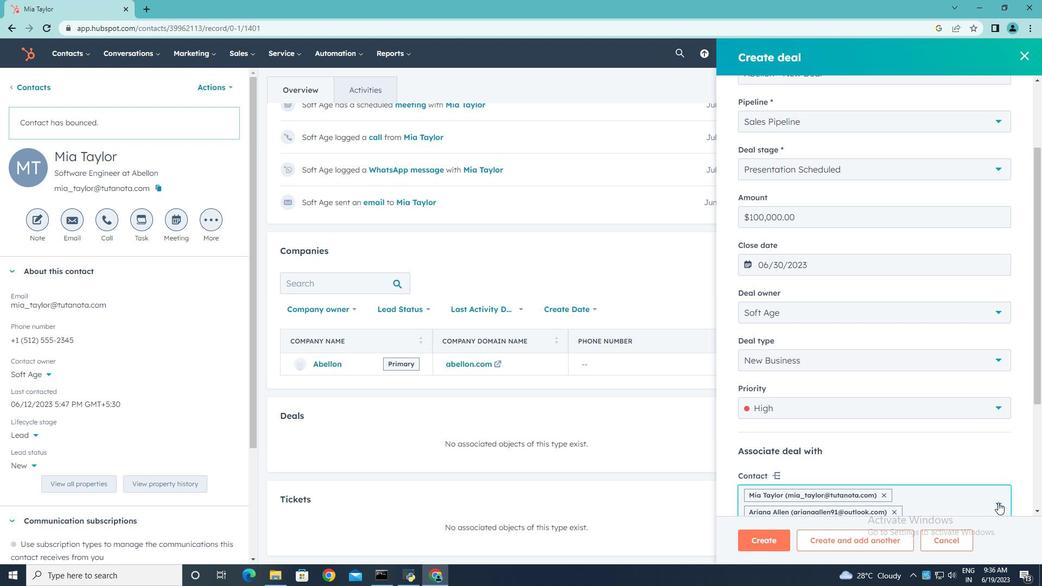 
Action: Mouse moved to (763, 537)
Screenshot: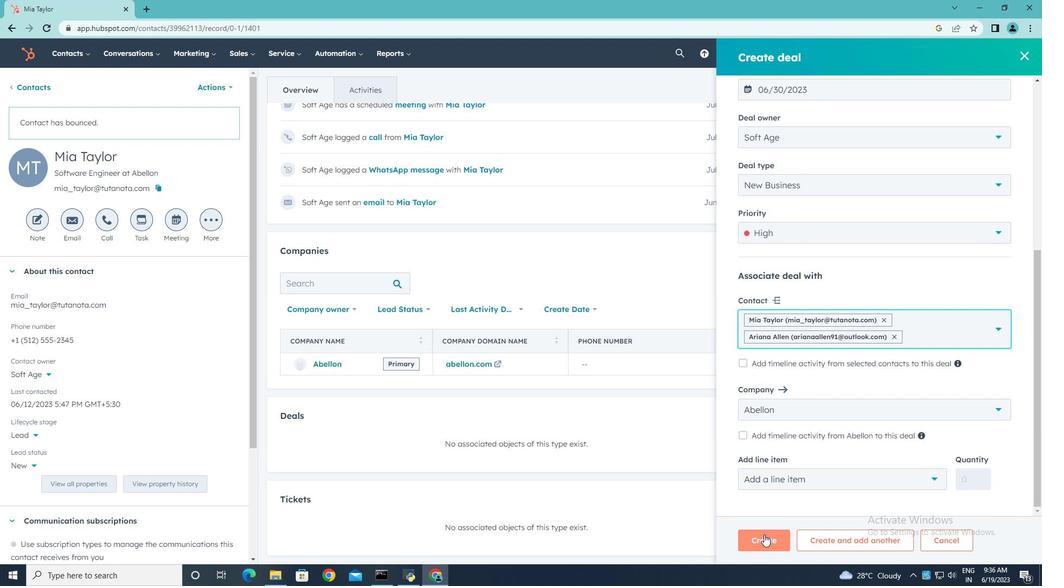 
Action: Mouse pressed left at (763, 537)
Screenshot: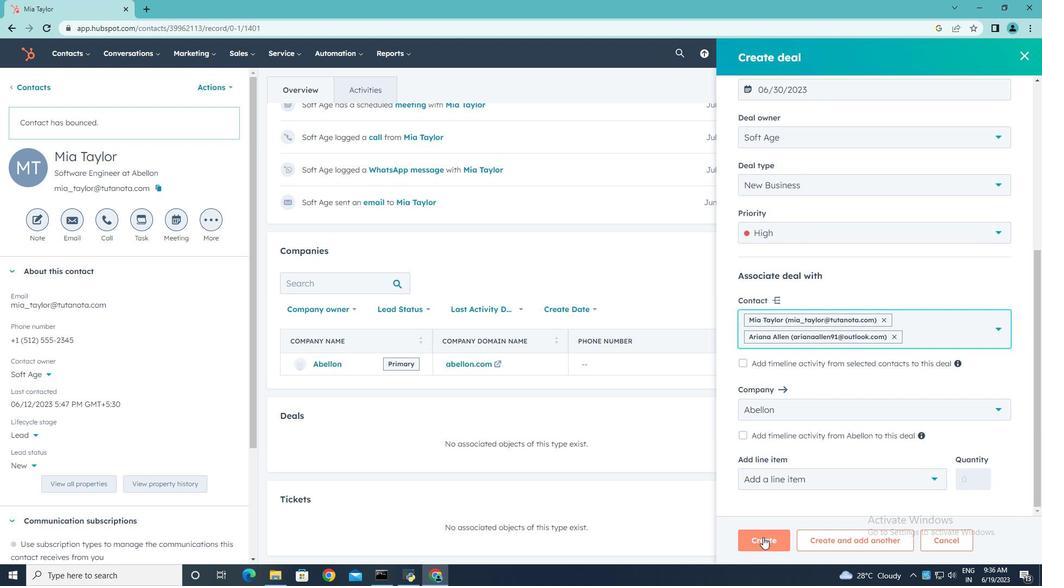 
